 Task: Add Dietz & Watson Havarti Cheese to the cart.
Action: Mouse moved to (1010, 329)
Screenshot: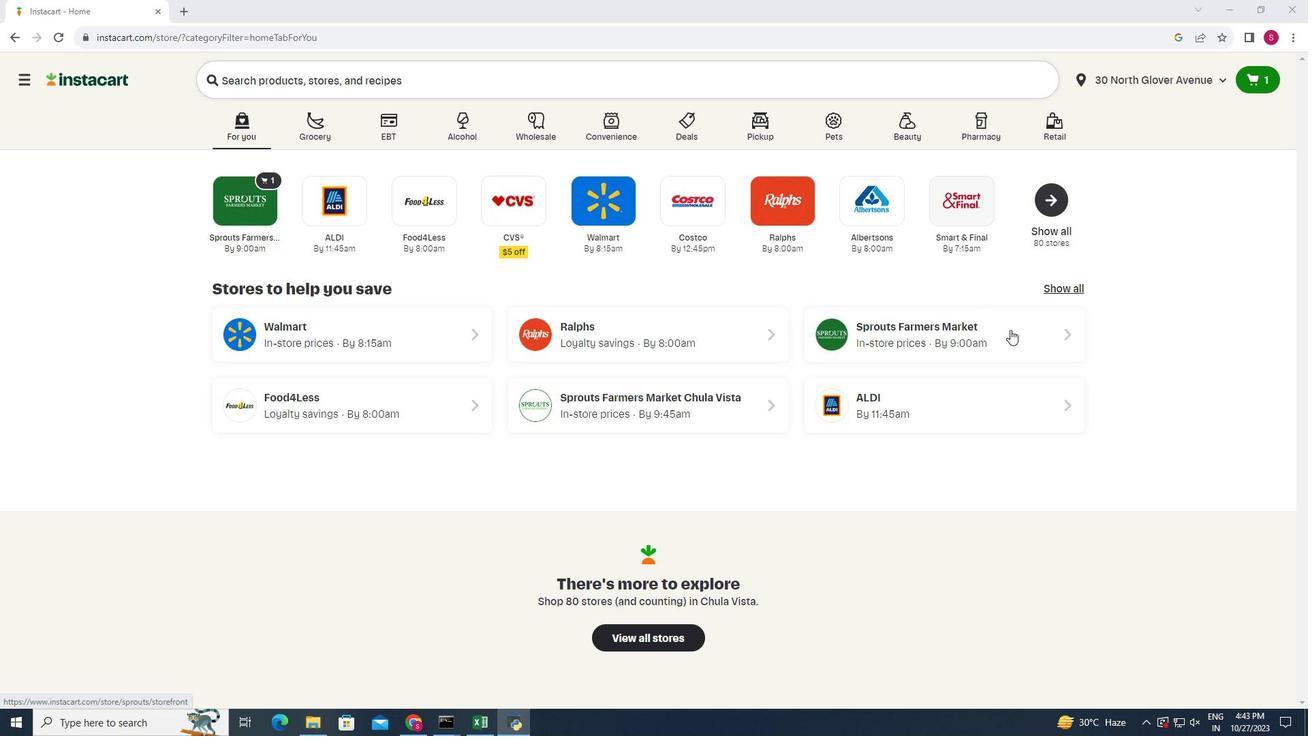 
Action: Mouse pressed left at (1010, 329)
Screenshot: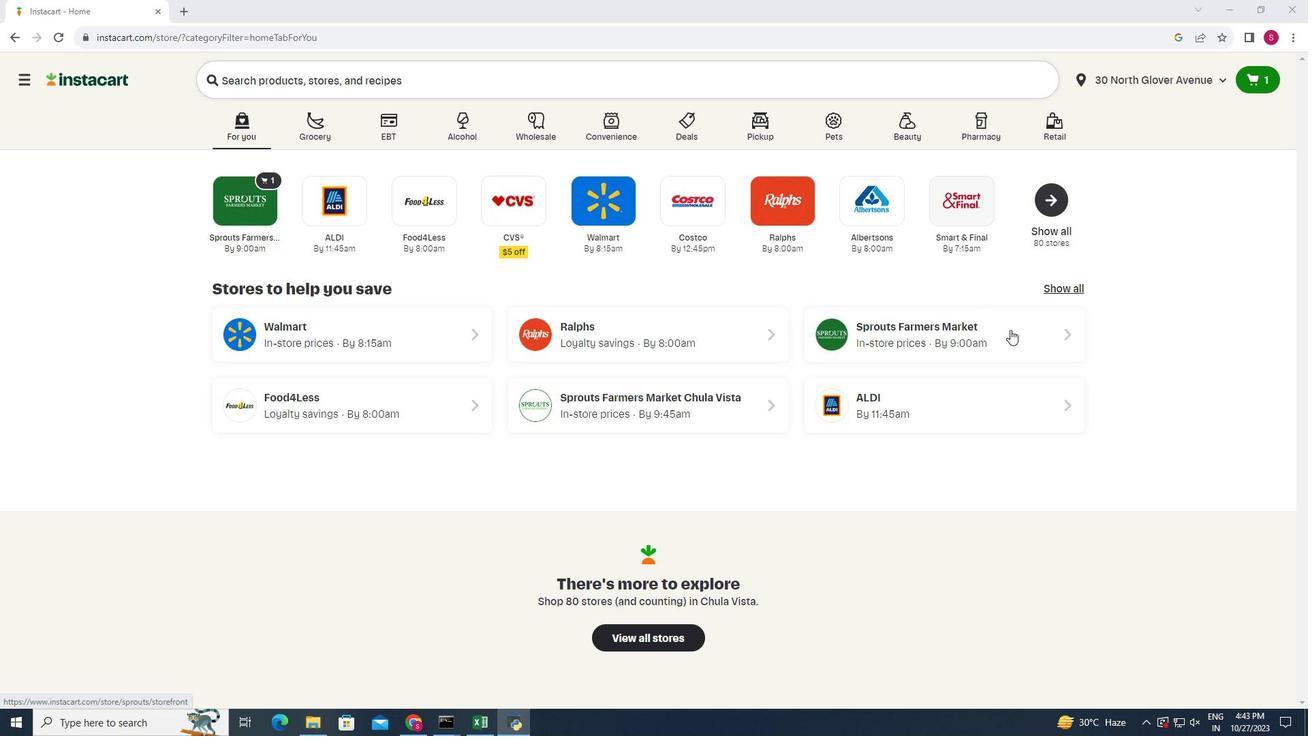 
Action: Mouse moved to (11, 598)
Screenshot: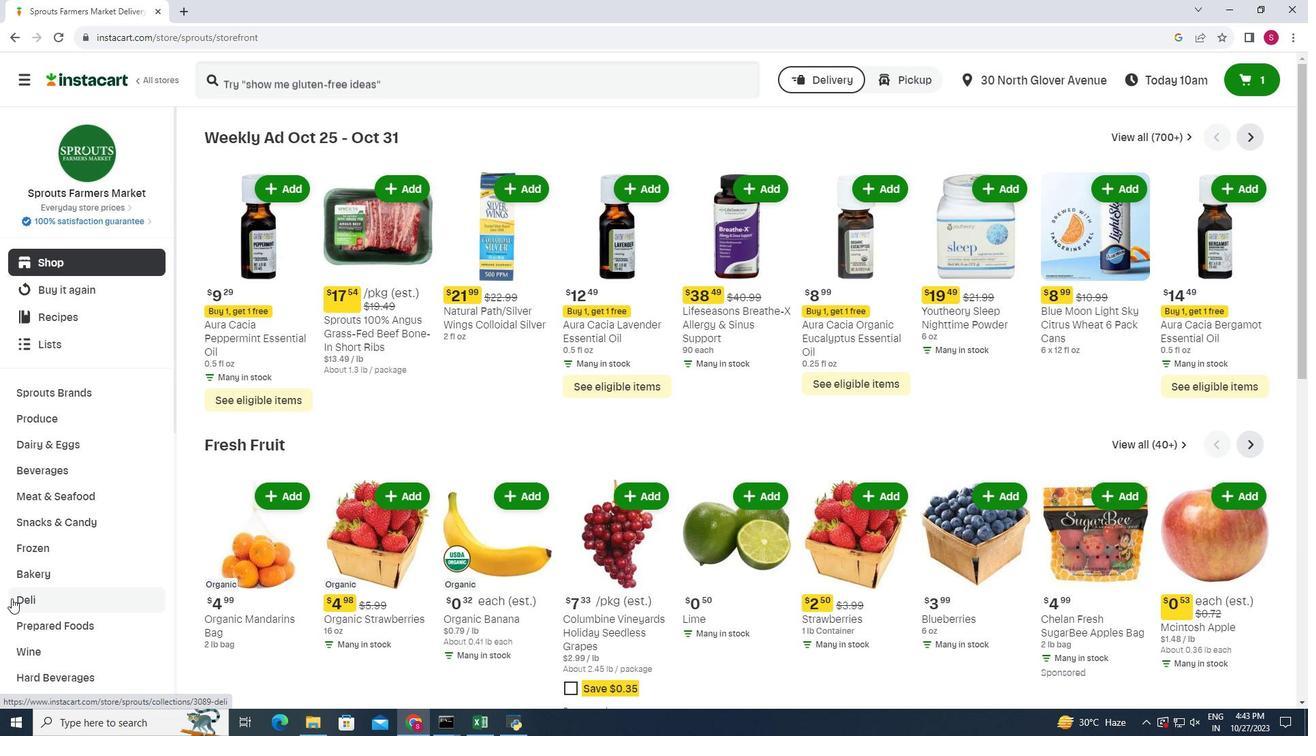 
Action: Mouse pressed left at (11, 598)
Screenshot: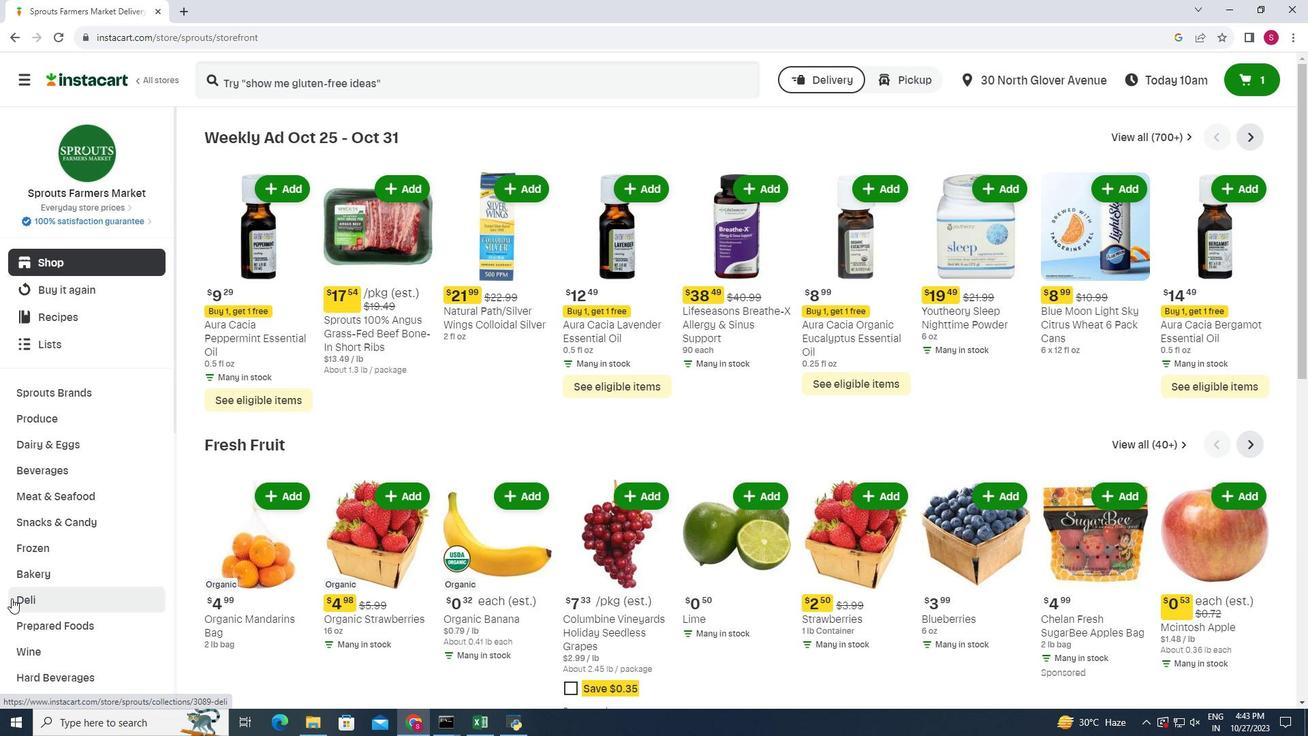 
Action: Mouse moved to (351, 171)
Screenshot: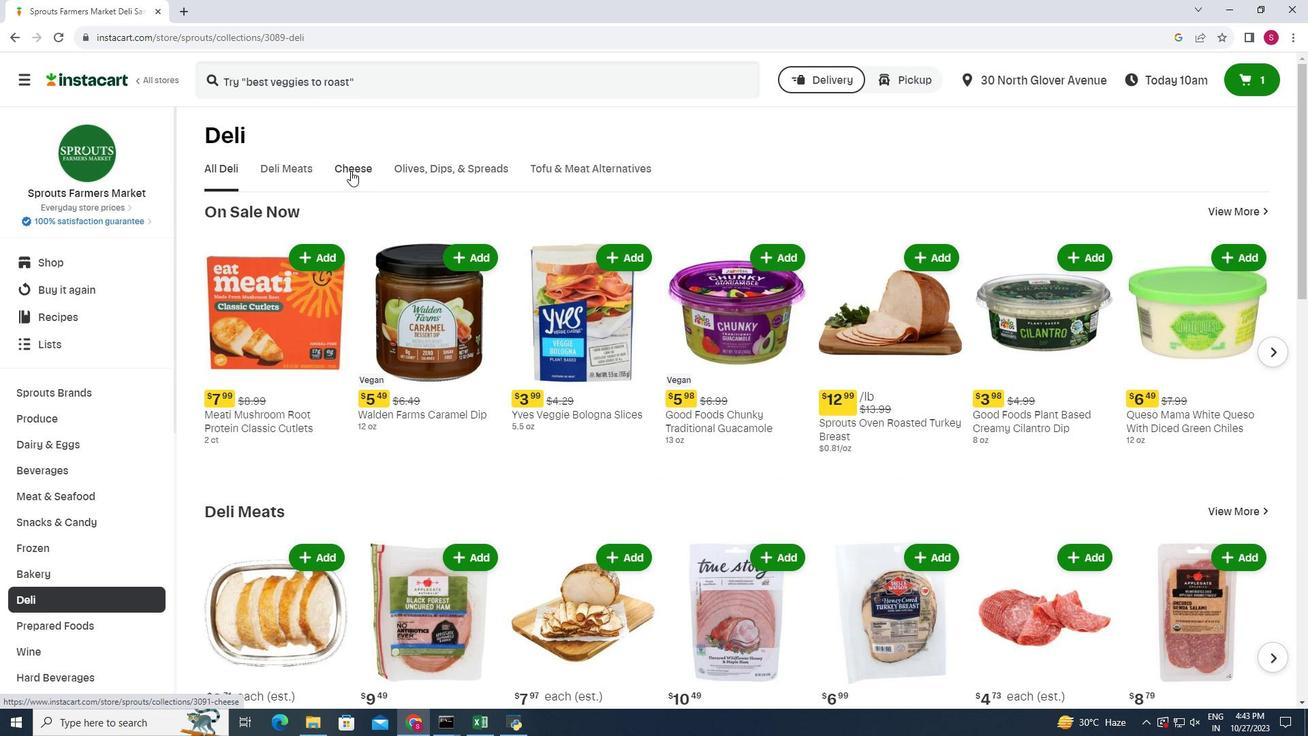 
Action: Mouse pressed left at (351, 171)
Screenshot: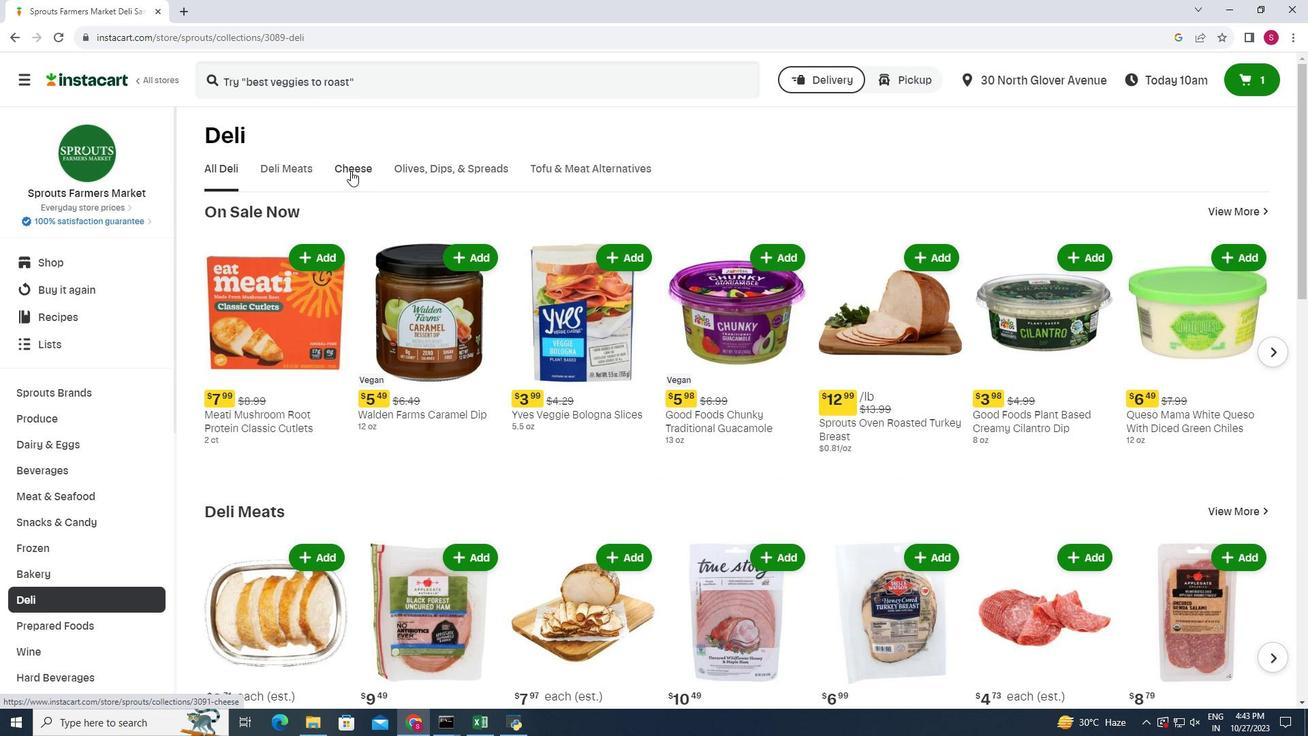 
Action: Mouse moved to (1276, 233)
Screenshot: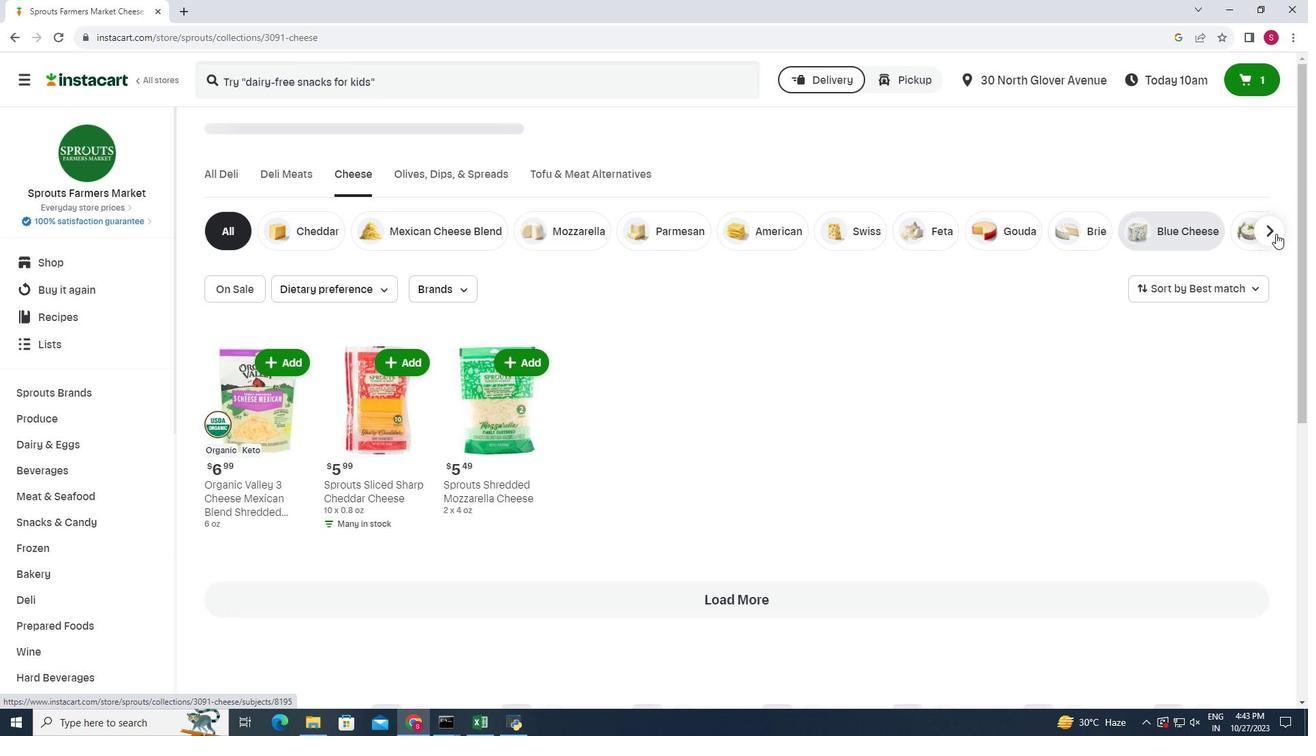 
Action: Mouse pressed left at (1276, 233)
Screenshot: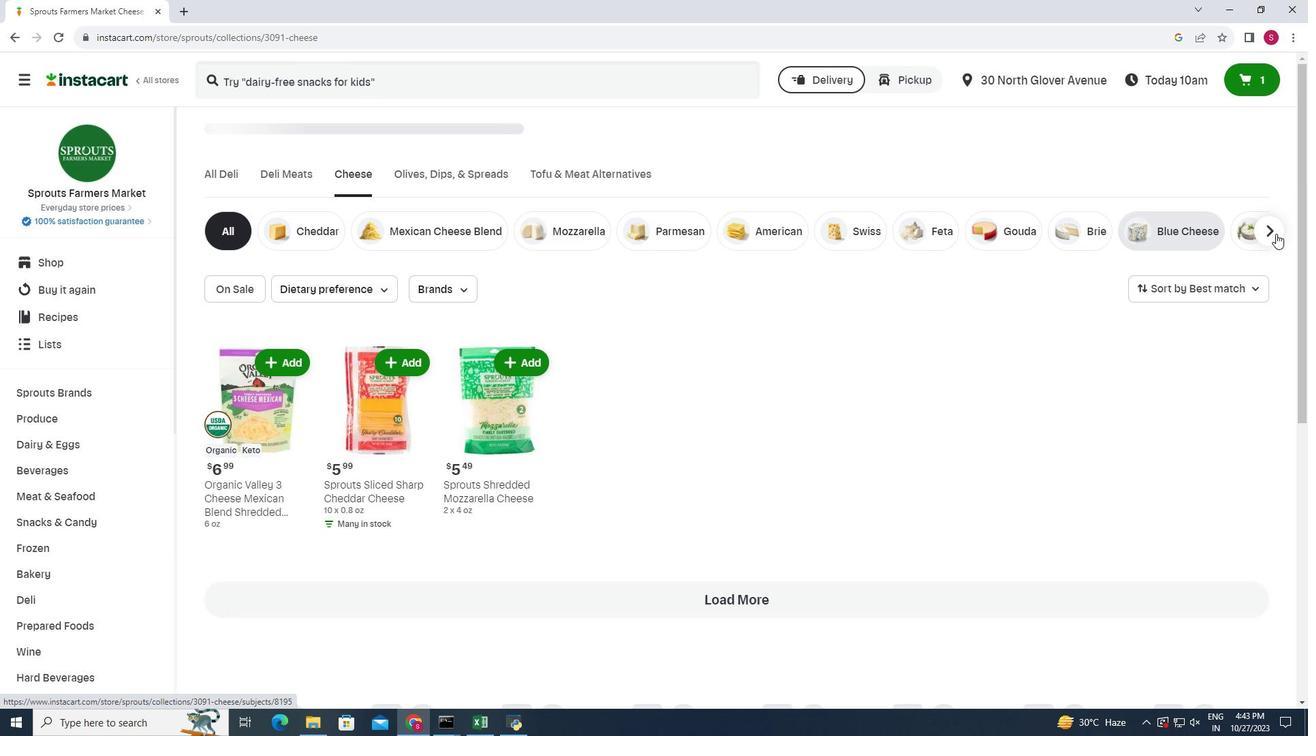 
Action: Mouse moved to (1239, 231)
Screenshot: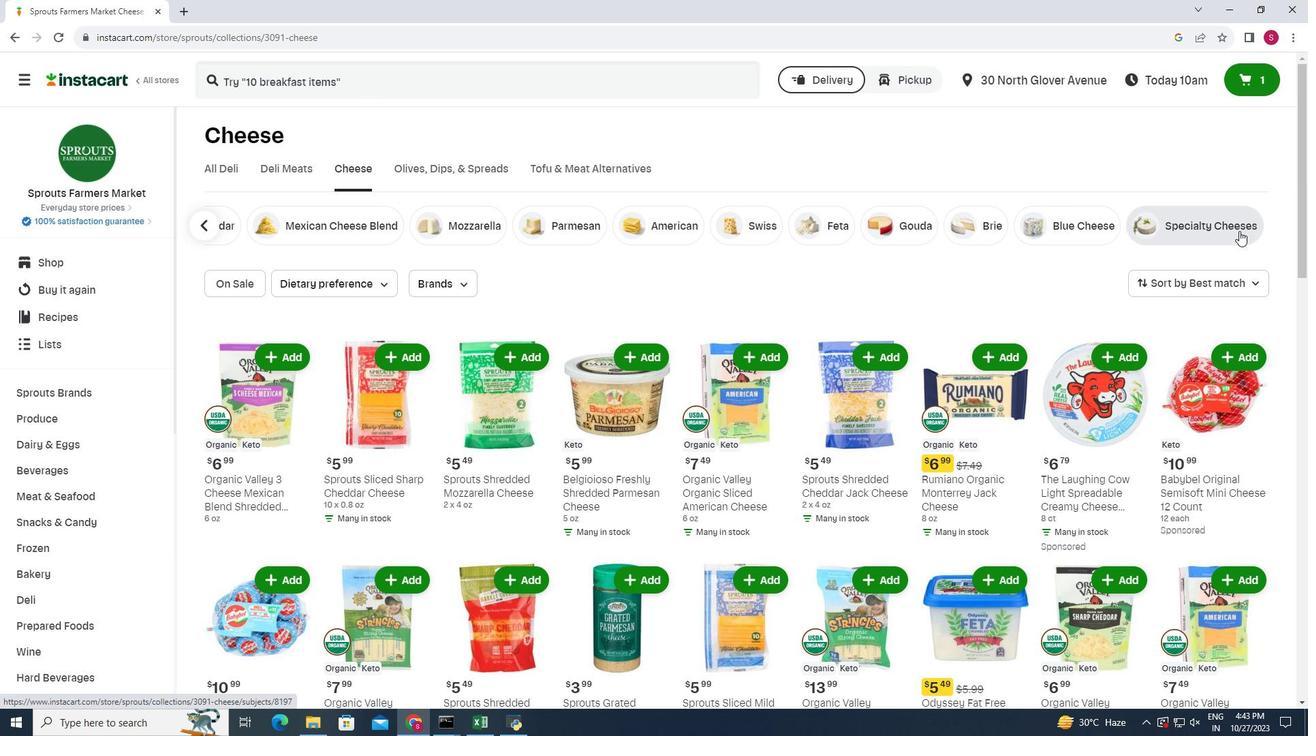 
Action: Mouse pressed left at (1239, 231)
Screenshot: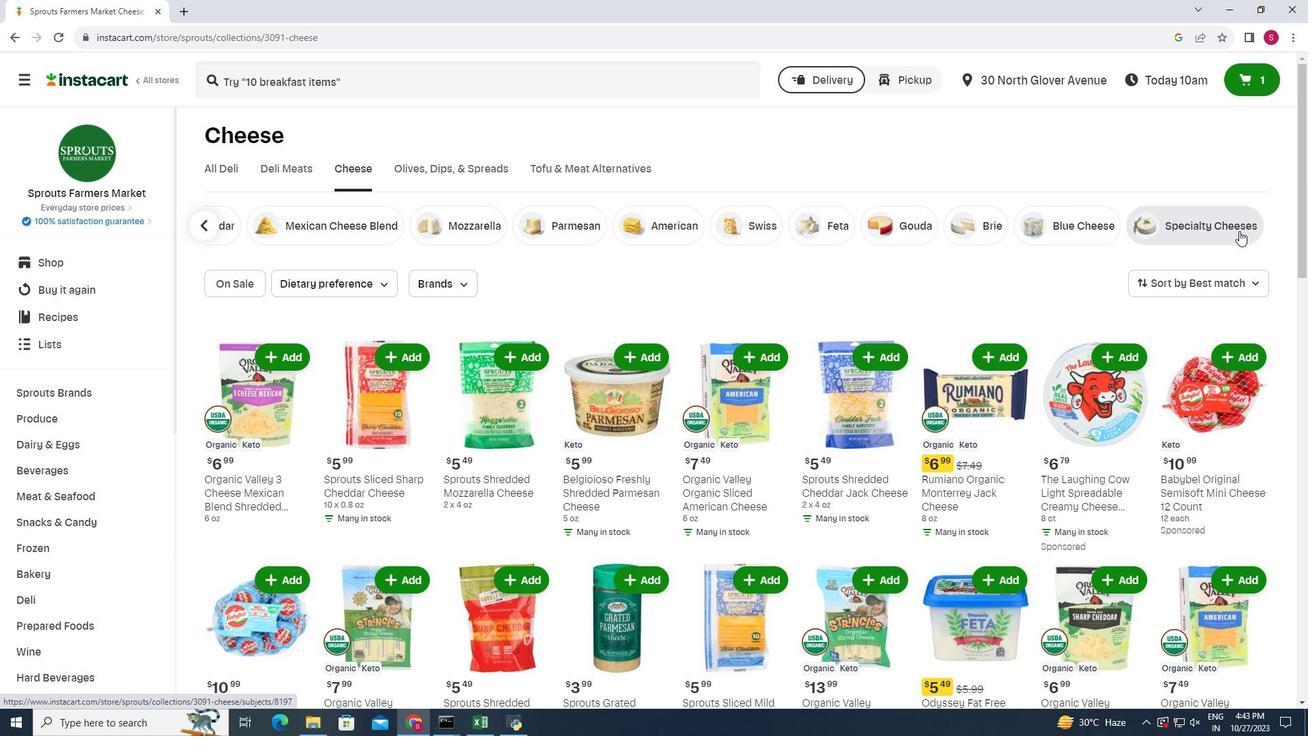 
Action: Mouse moved to (1100, 285)
Screenshot: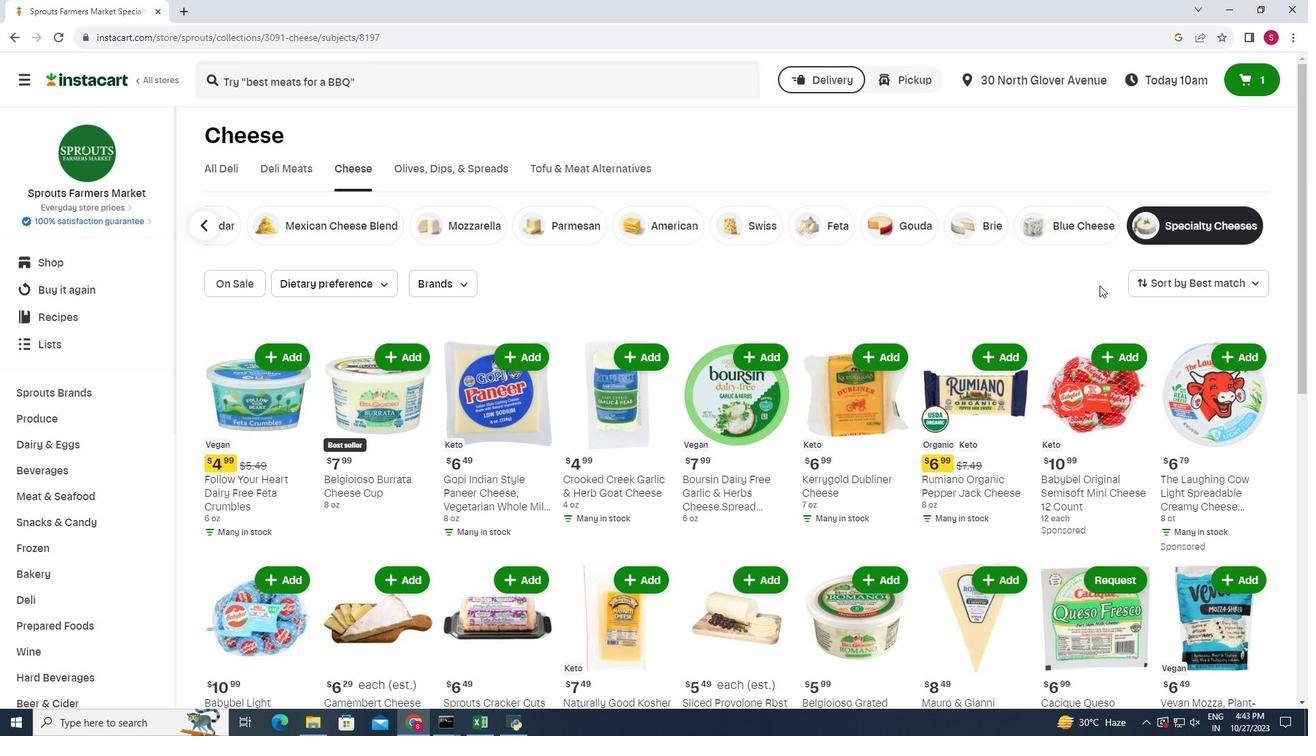 
Action: Mouse scrolled (1100, 284) with delta (0, 0)
Screenshot: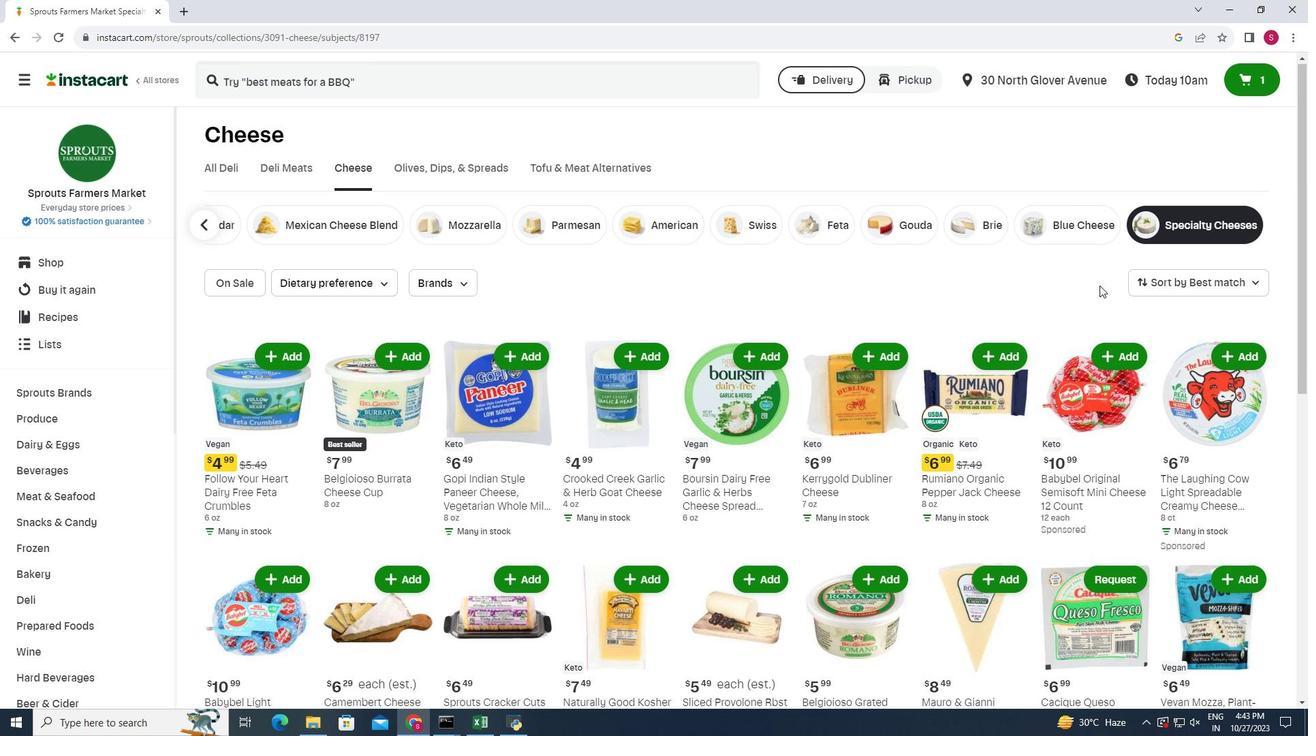
Action: Mouse moved to (1177, 361)
Screenshot: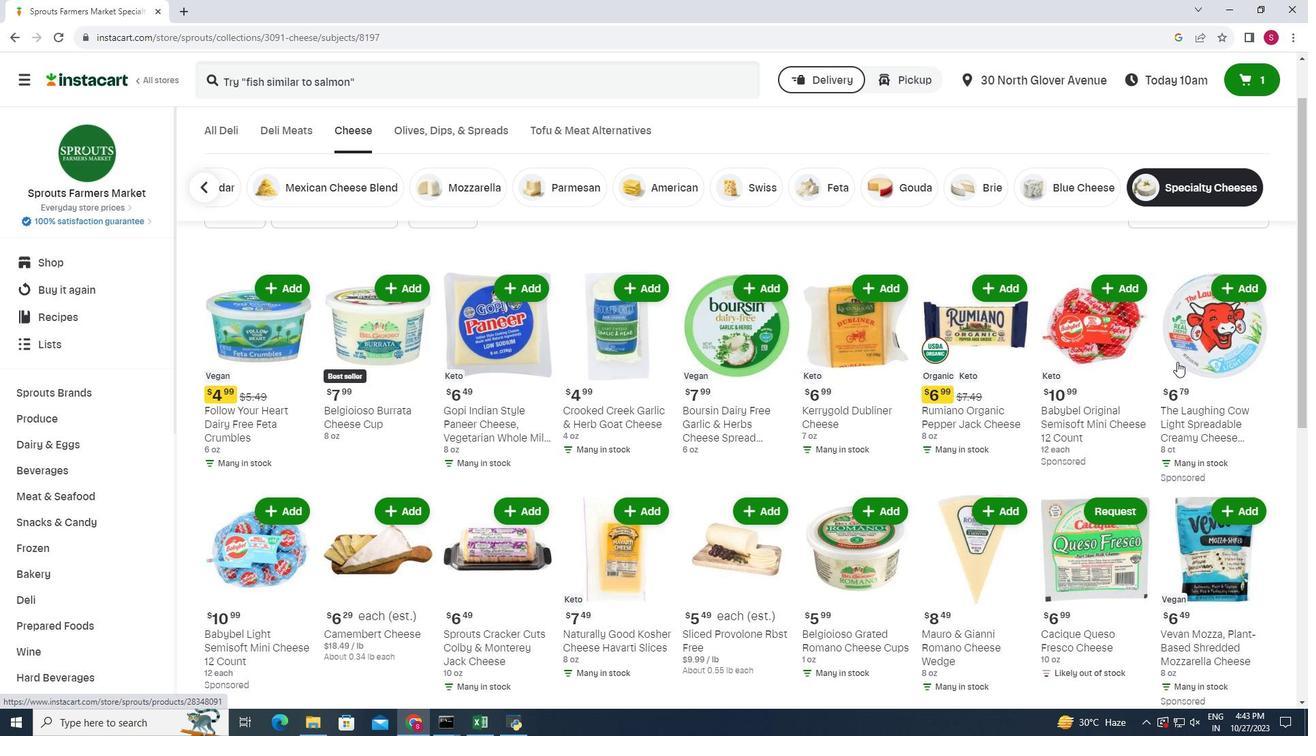 
Action: Mouse scrolled (1177, 361) with delta (0, 0)
Screenshot: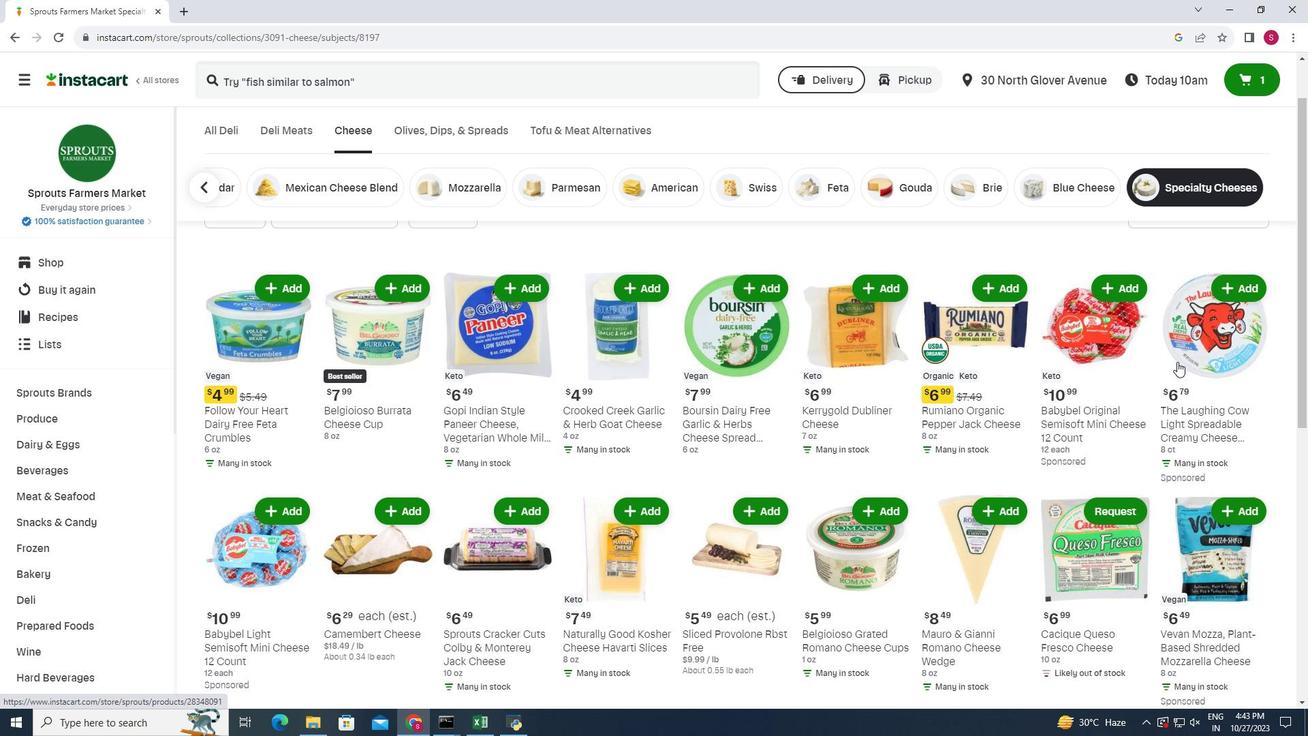 
Action: Mouse moved to (1177, 361)
Screenshot: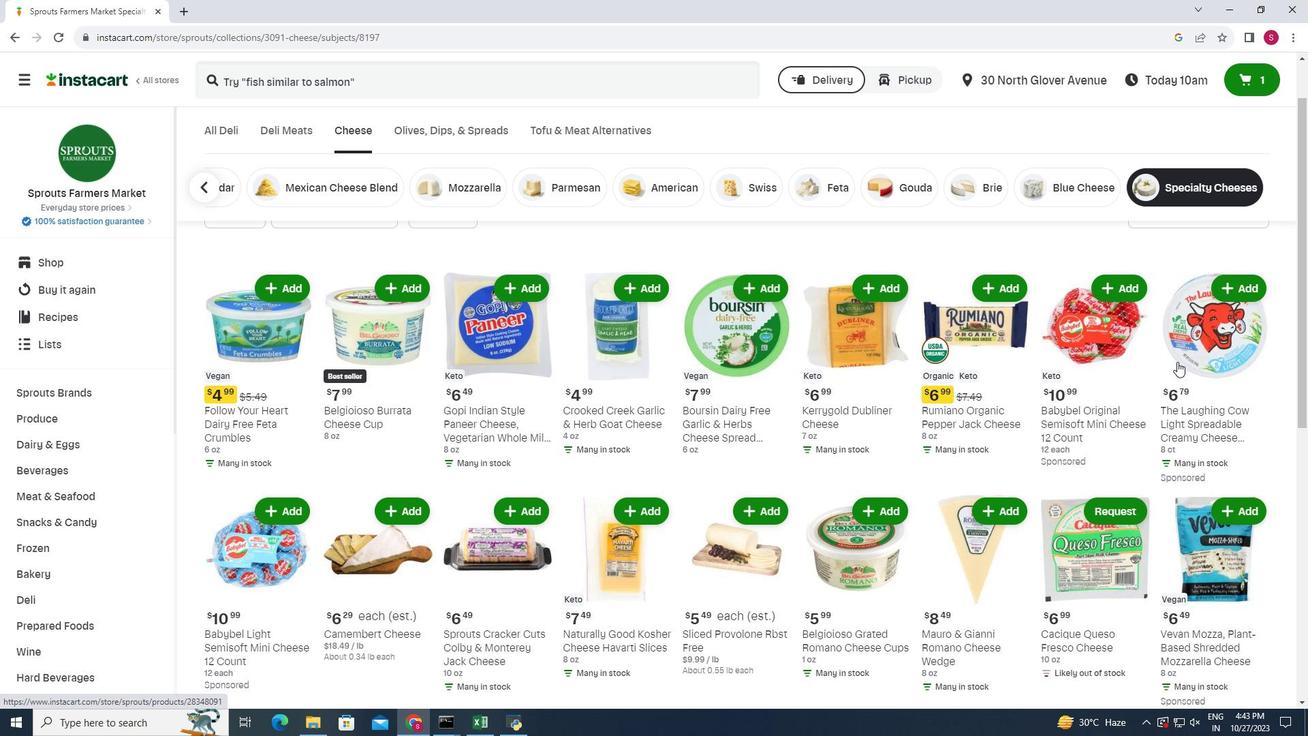 
Action: Mouse scrolled (1177, 361) with delta (0, 0)
Screenshot: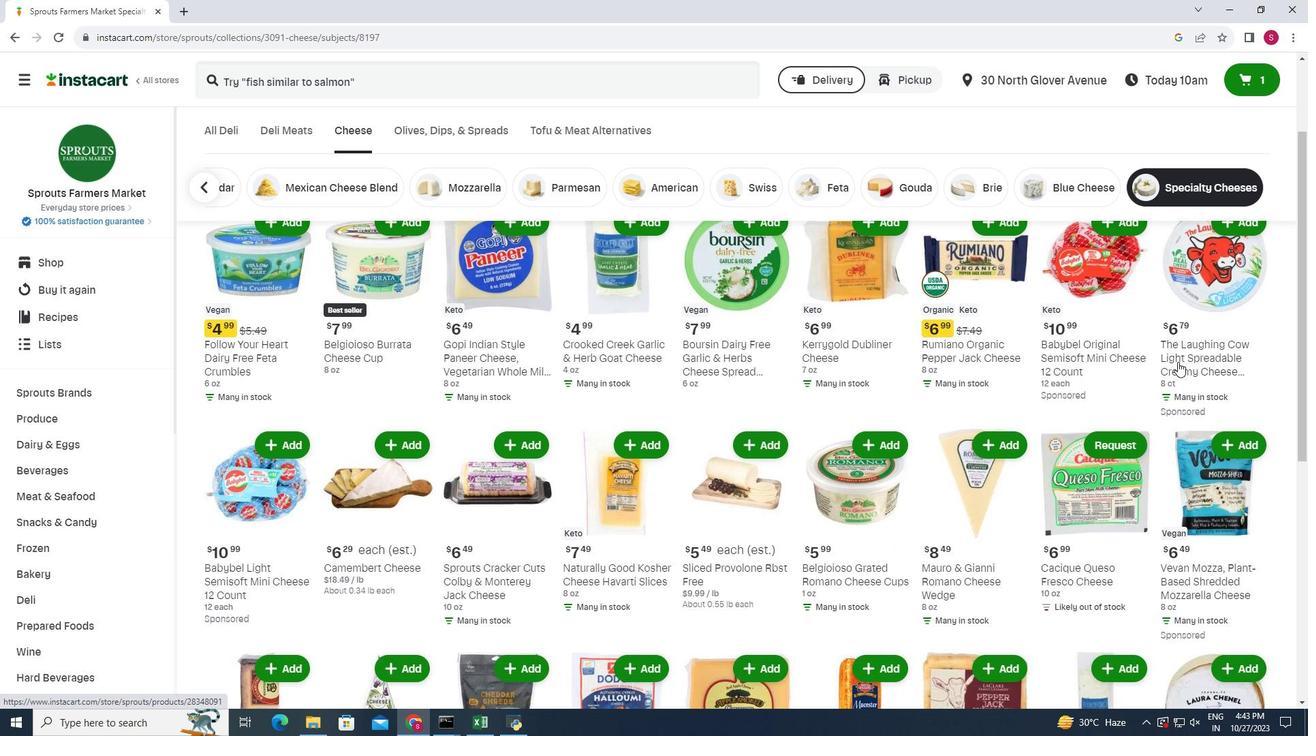 
Action: Mouse moved to (1188, 366)
Screenshot: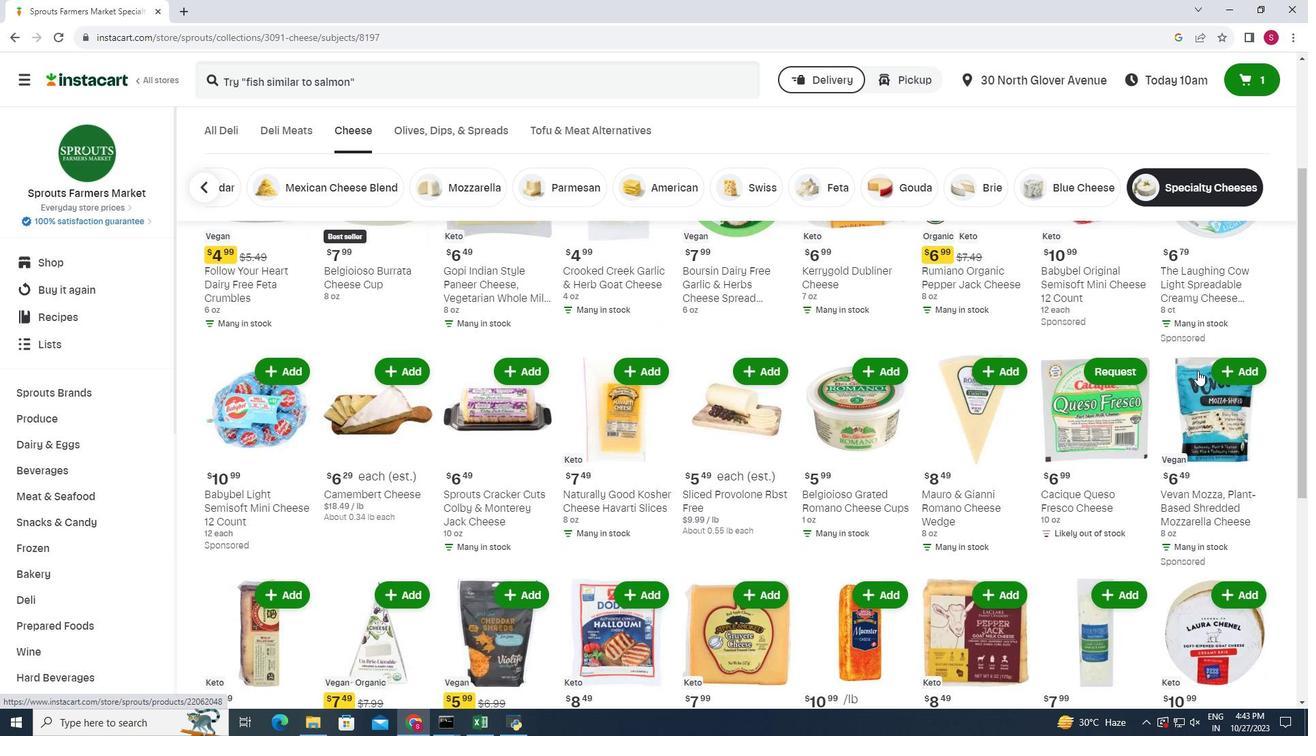 
Action: Mouse scrolled (1188, 366) with delta (0, 0)
Screenshot: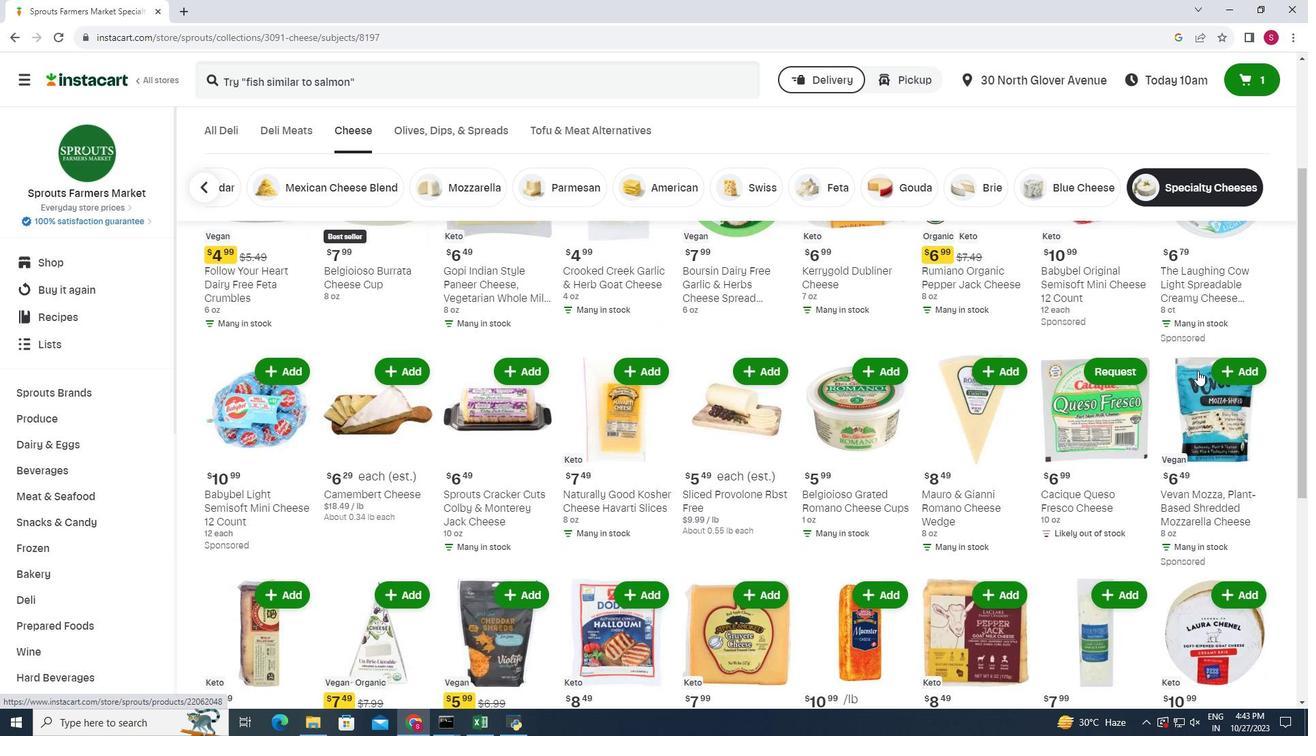 
Action: Mouse moved to (1199, 366)
Screenshot: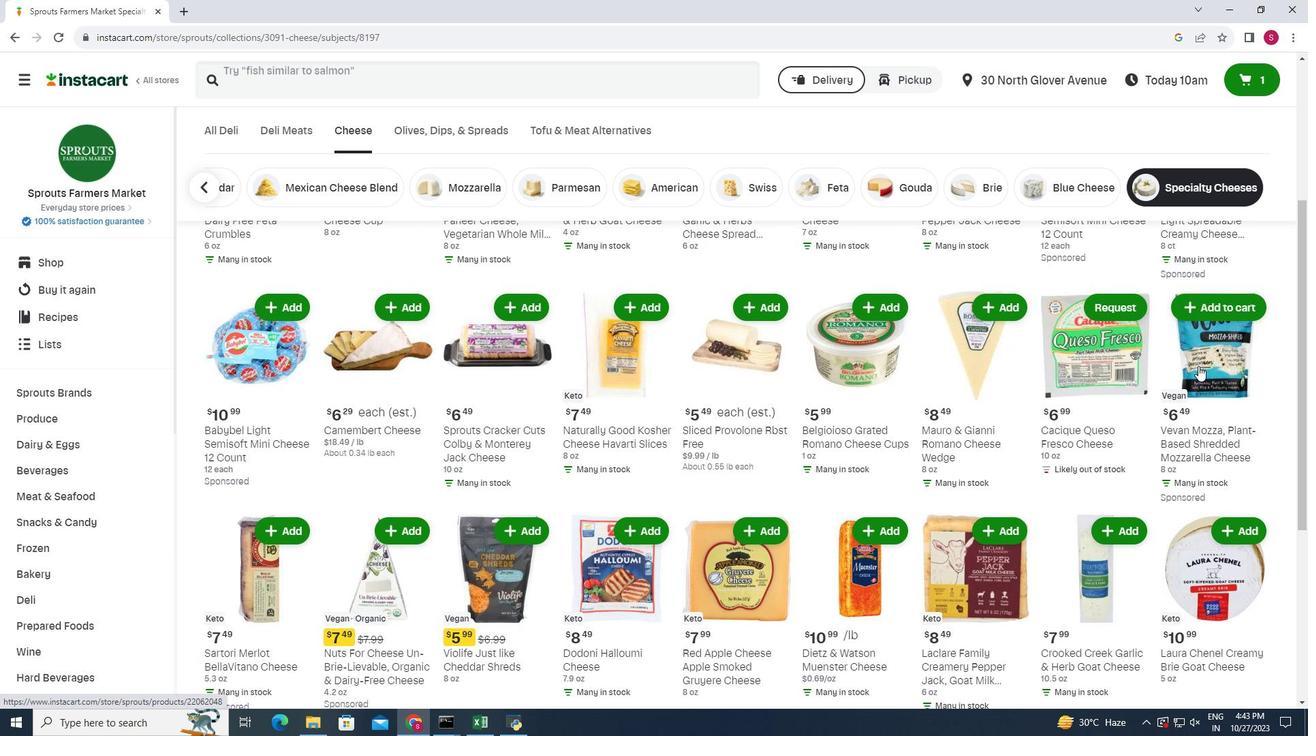 
Action: Mouse scrolled (1199, 365) with delta (0, 0)
Screenshot: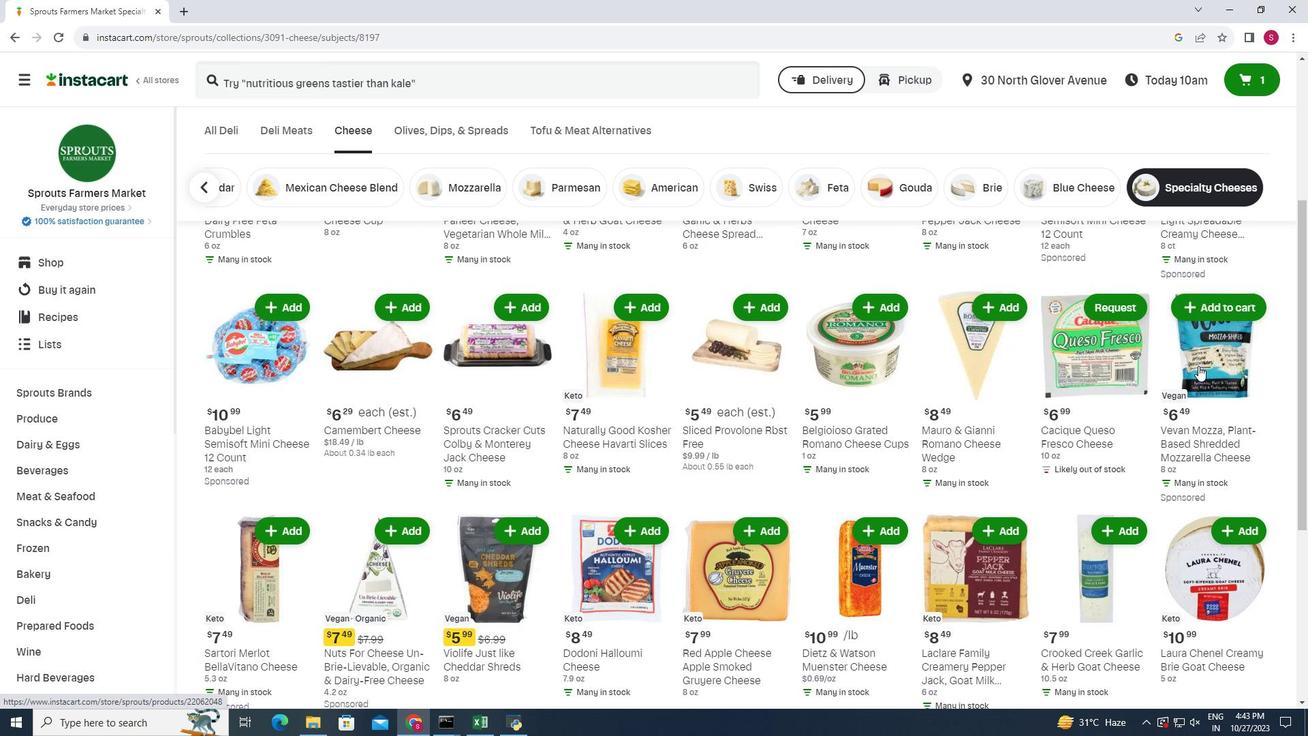 
Action: Mouse moved to (281, 376)
Screenshot: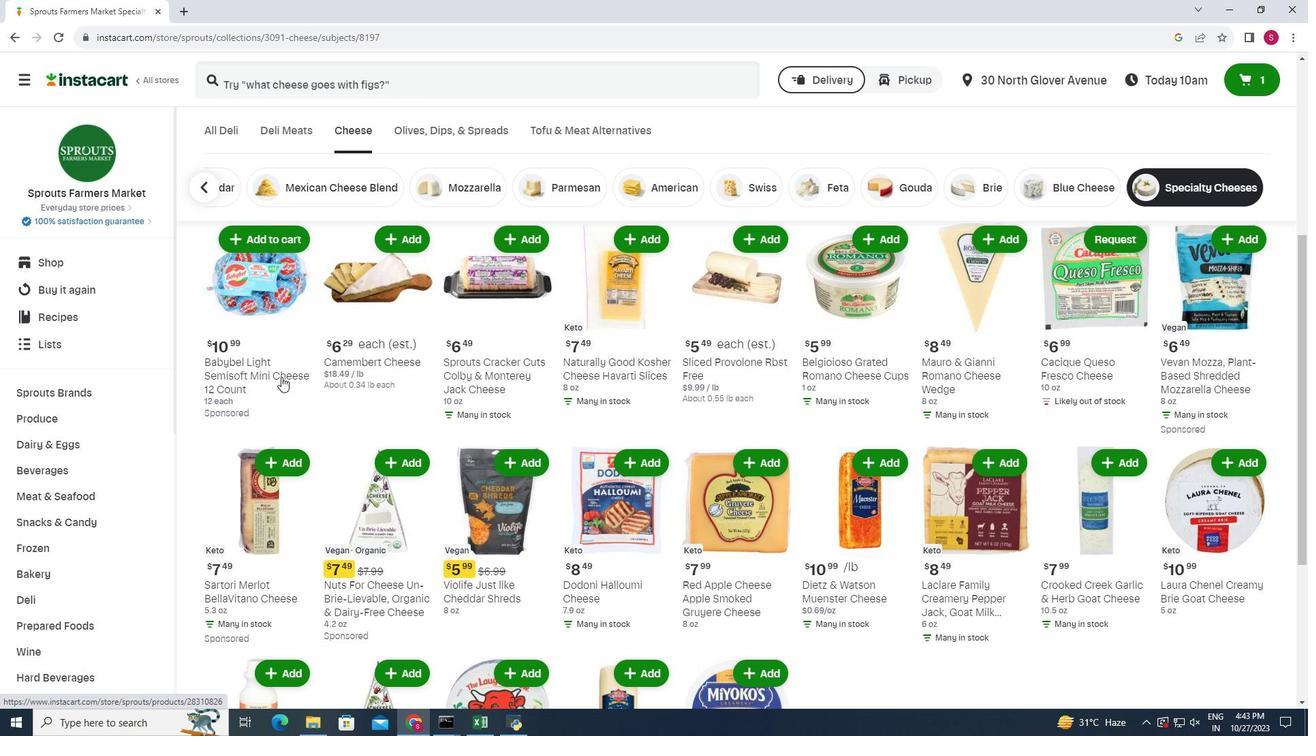
Action: Mouse scrolled (281, 376) with delta (0, 0)
Screenshot: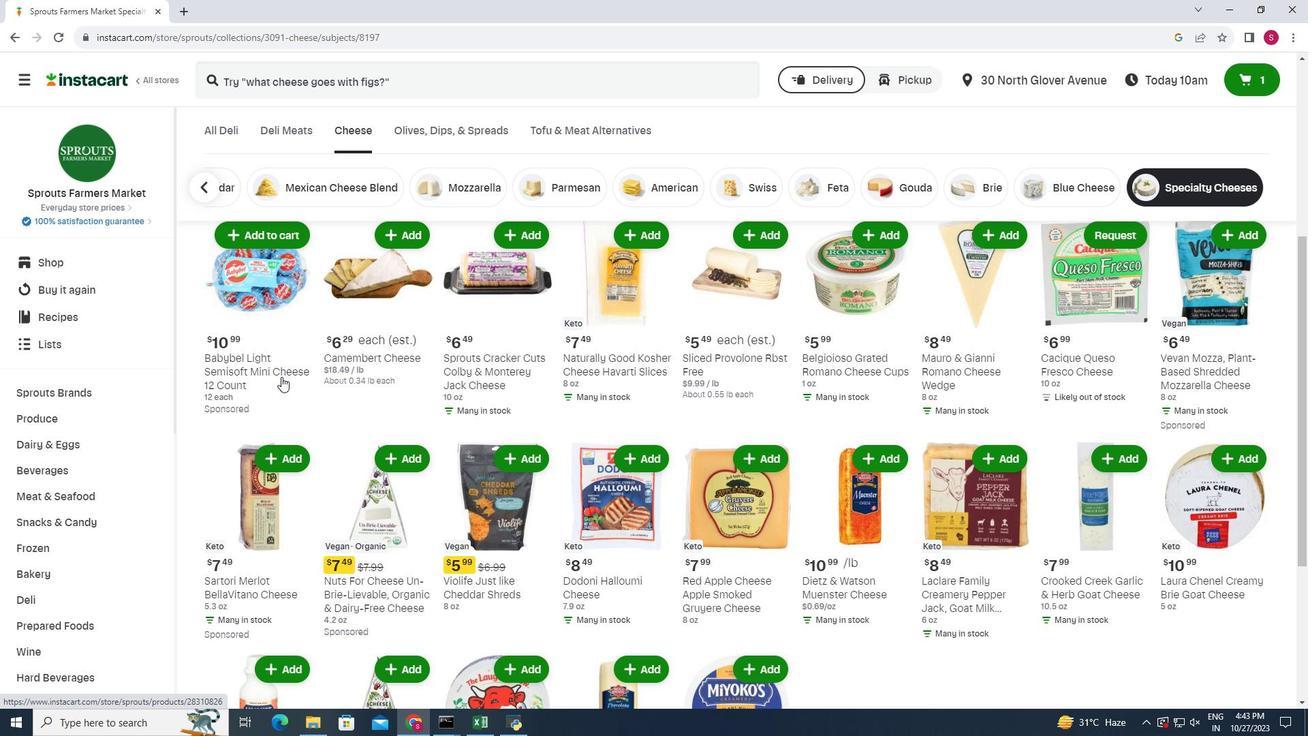 
Action: Mouse moved to (1086, 434)
Screenshot: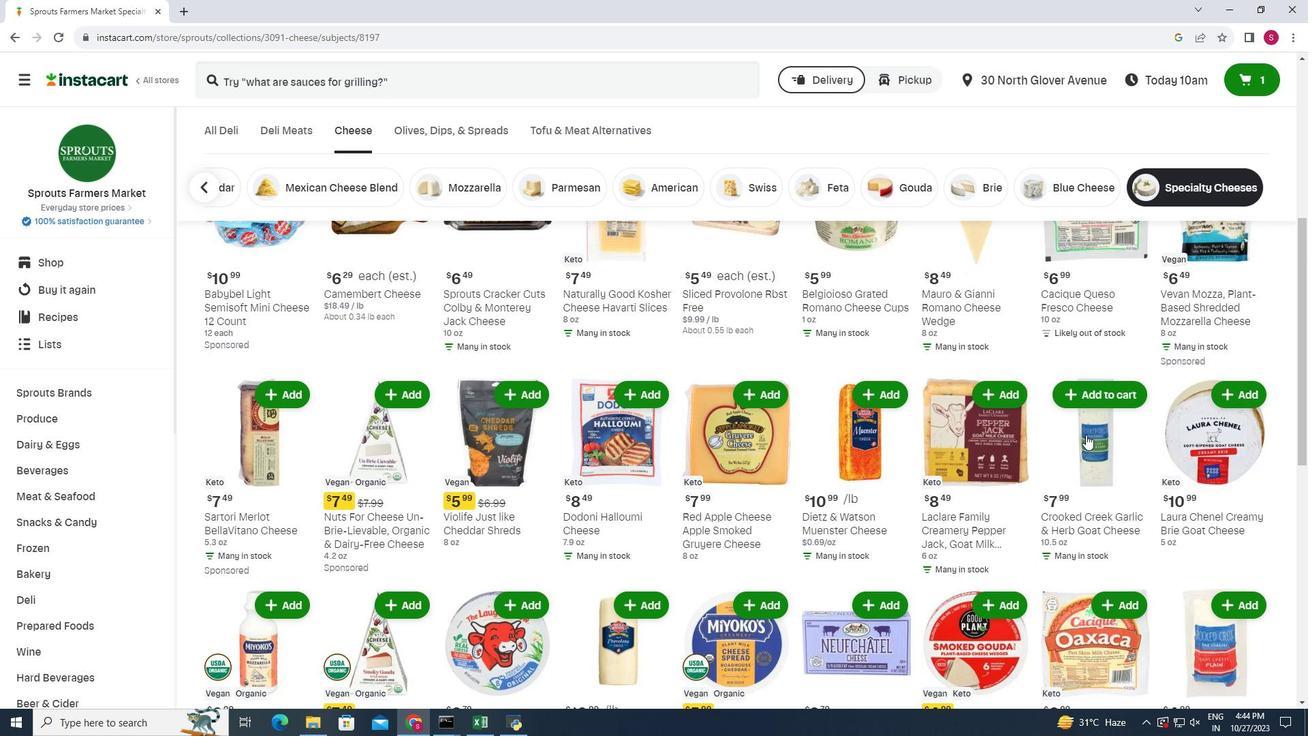
Action: Mouse scrolled (1086, 434) with delta (0, 0)
Screenshot: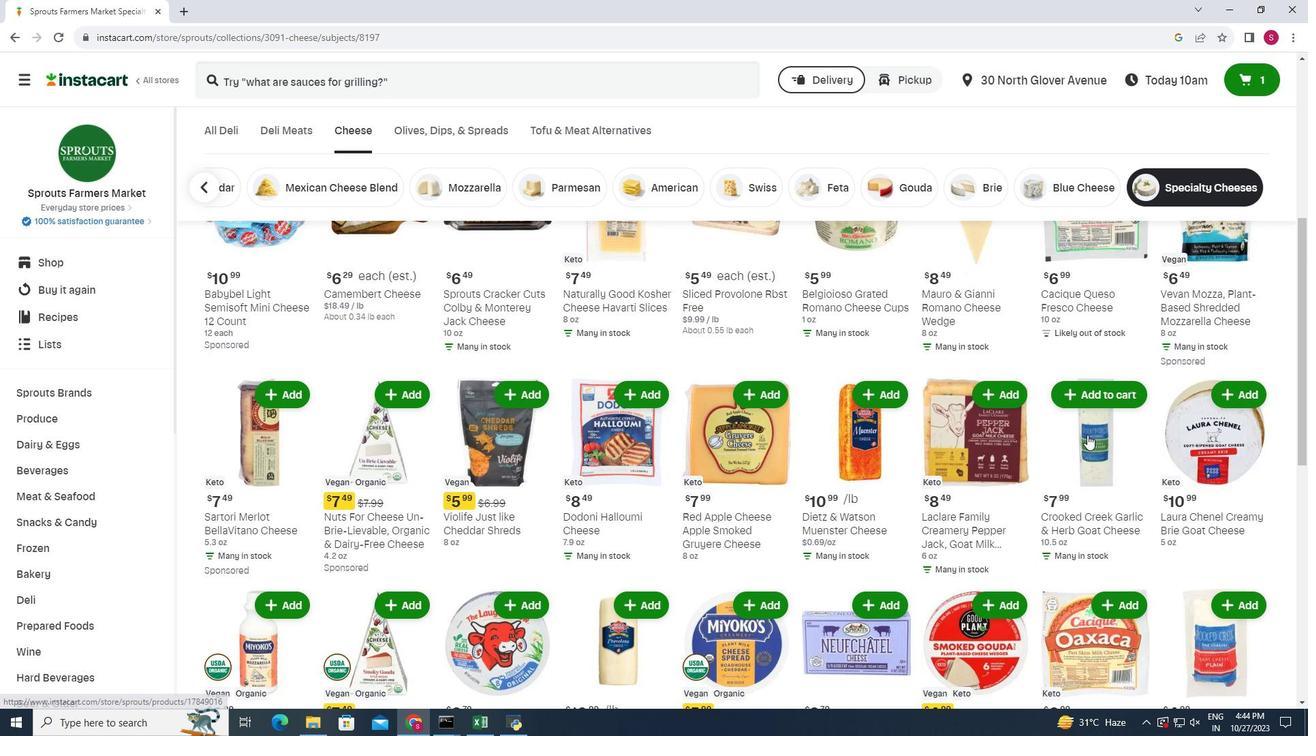 
Action: Mouse moved to (1136, 434)
Screenshot: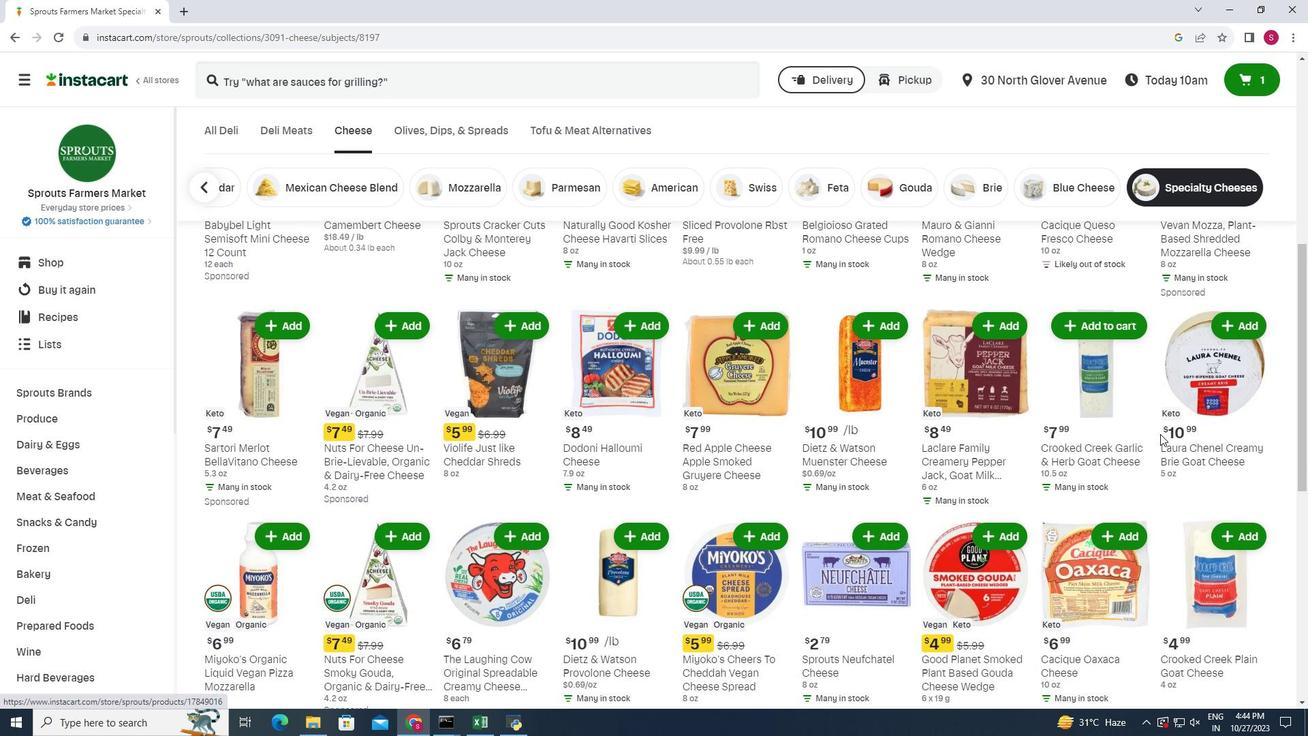 
Action: Mouse scrolled (1136, 433) with delta (0, 0)
Screenshot: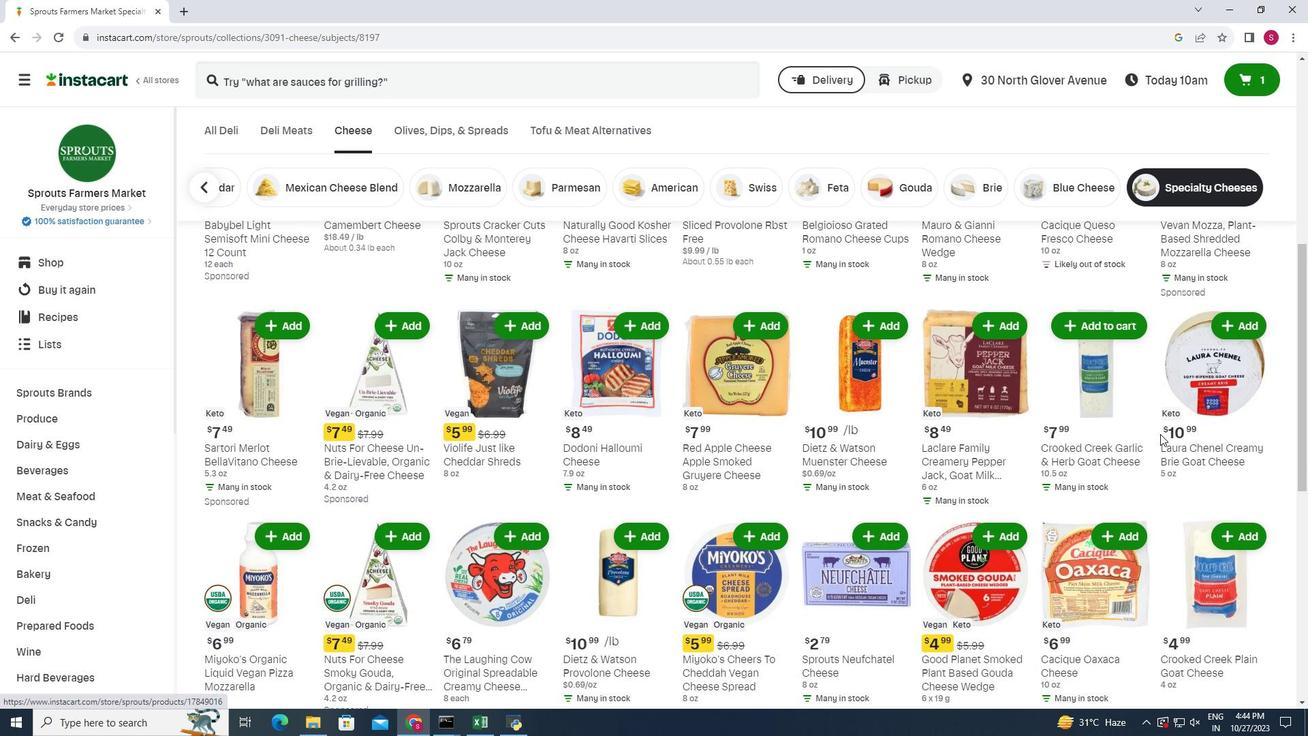 
Action: Mouse moved to (256, 543)
Screenshot: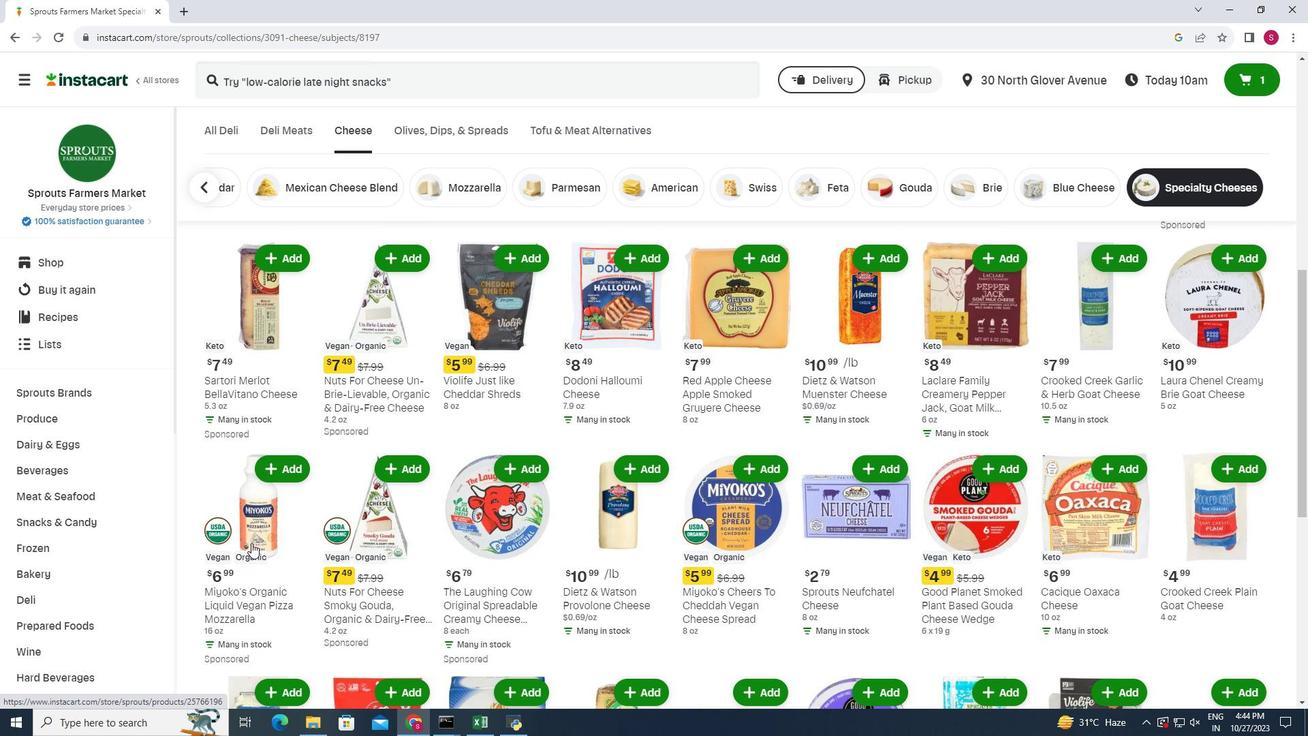 
Action: Mouse scrolled (256, 542) with delta (0, 0)
Screenshot: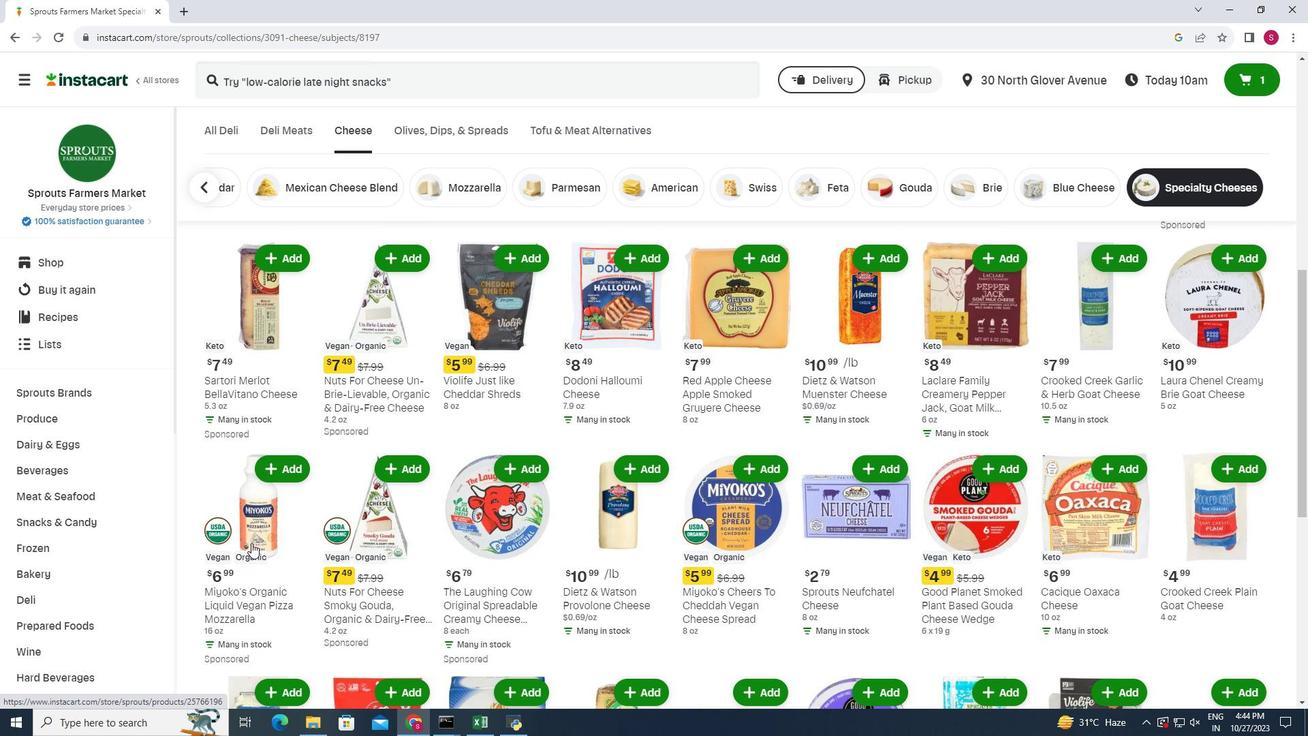 
Action: Mouse moved to (251, 543)
Screenshot: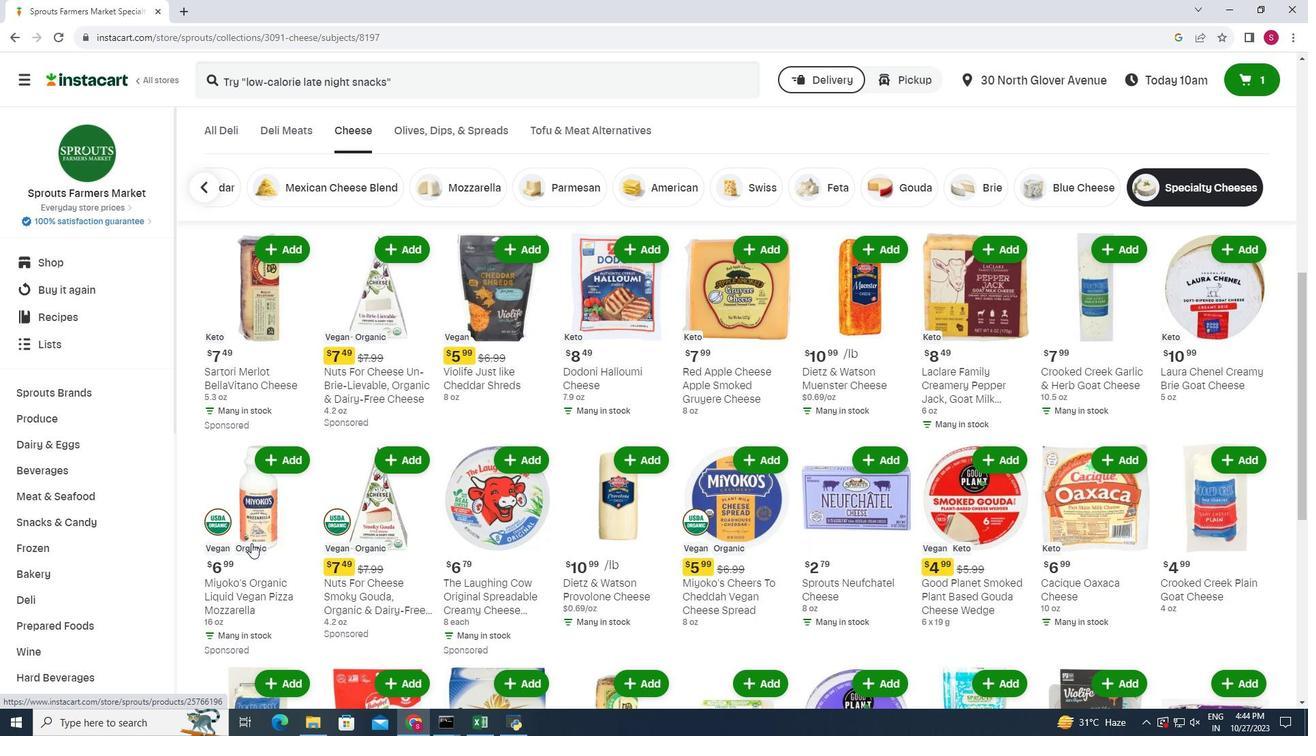 
Action: Mouse scrolled (251, 542) with delta (0, 0)
Screenshot: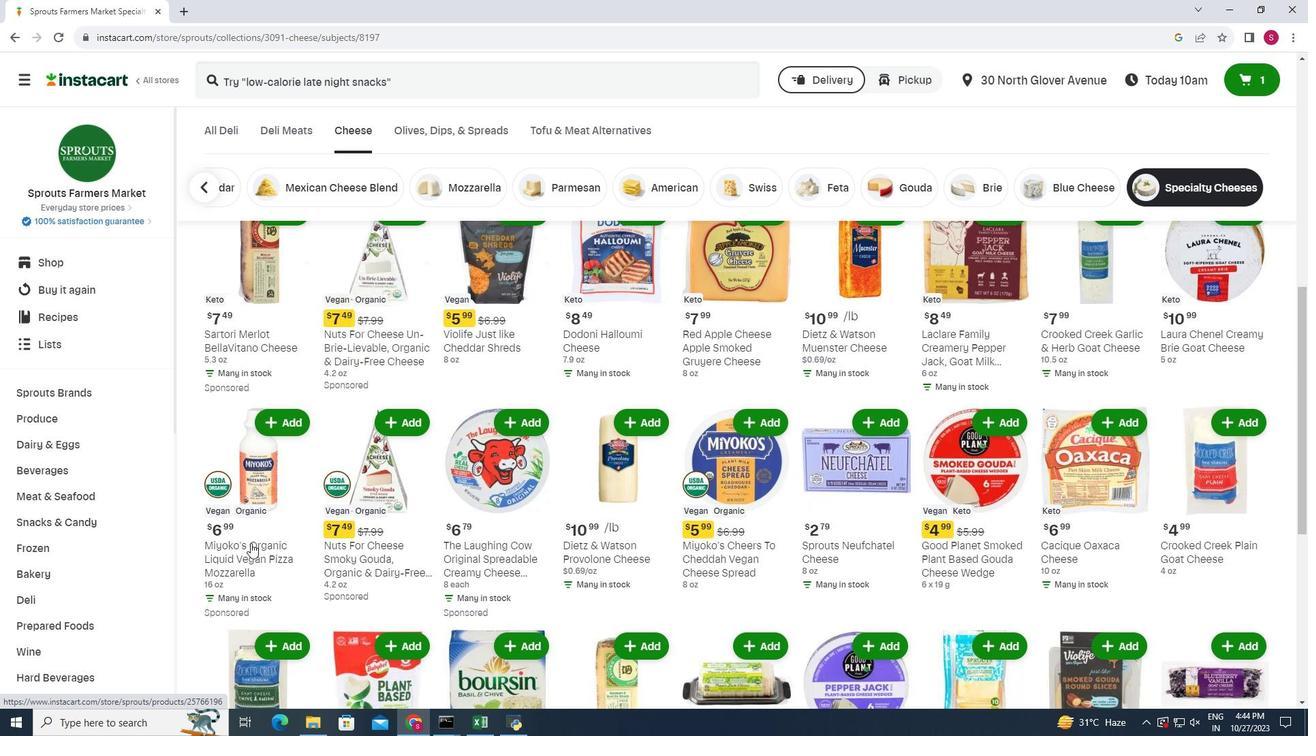 
Action: Mouse moved to (250, 543)
Screenshot: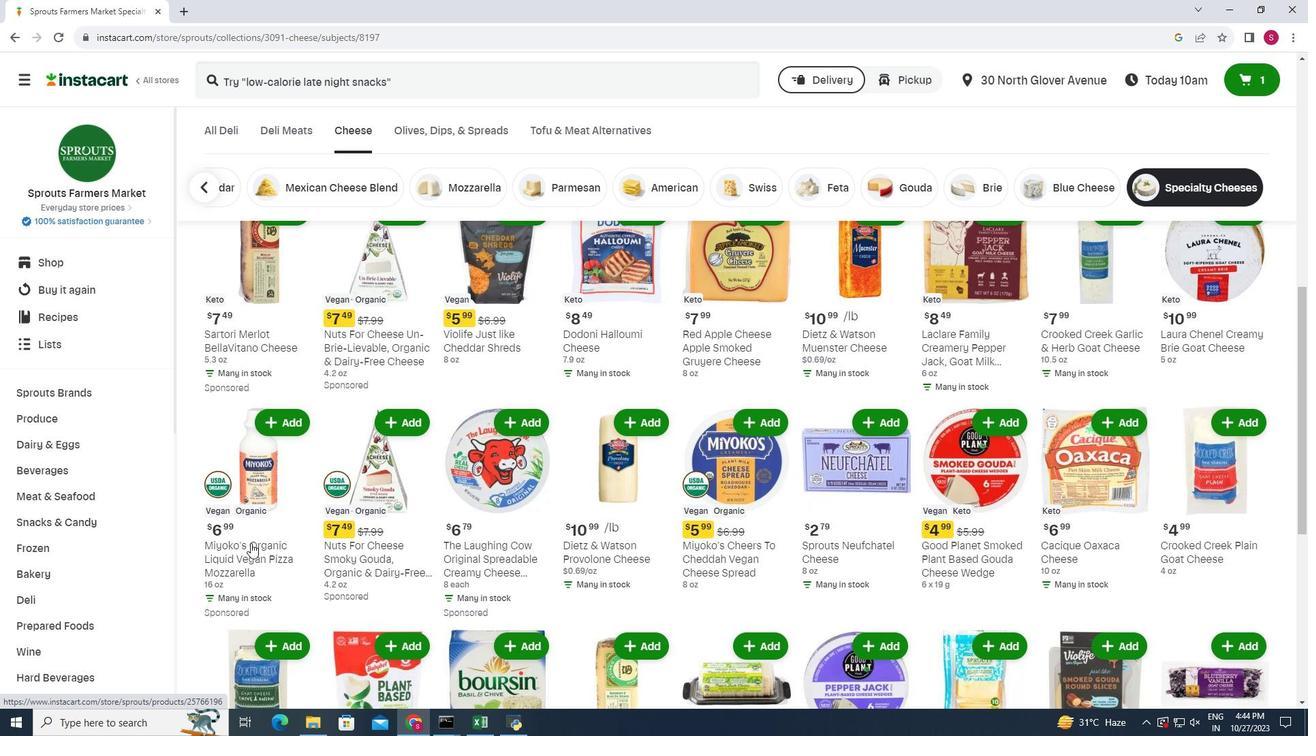 
Action: Mouse scrolled (250, 542) with delta (0, 0)
Screenshot: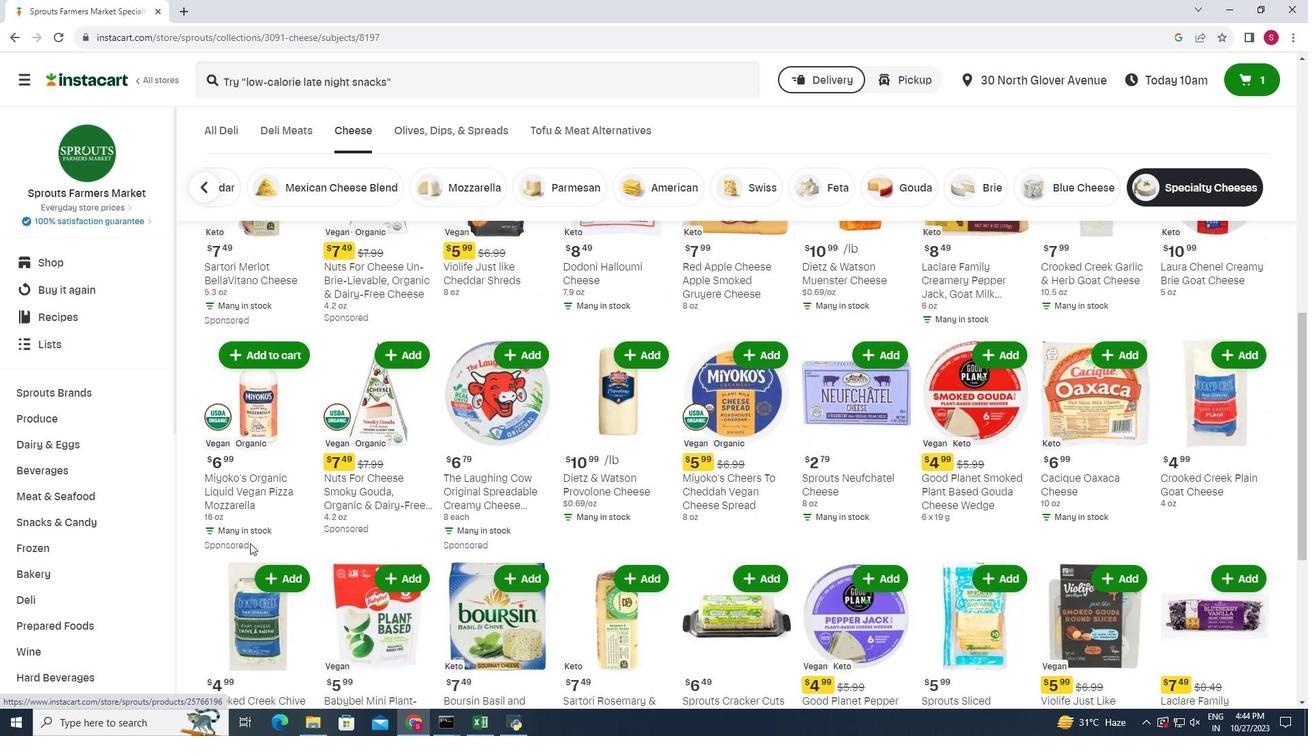 
Action: Mouse moved to (1150, 549)
Screenshot: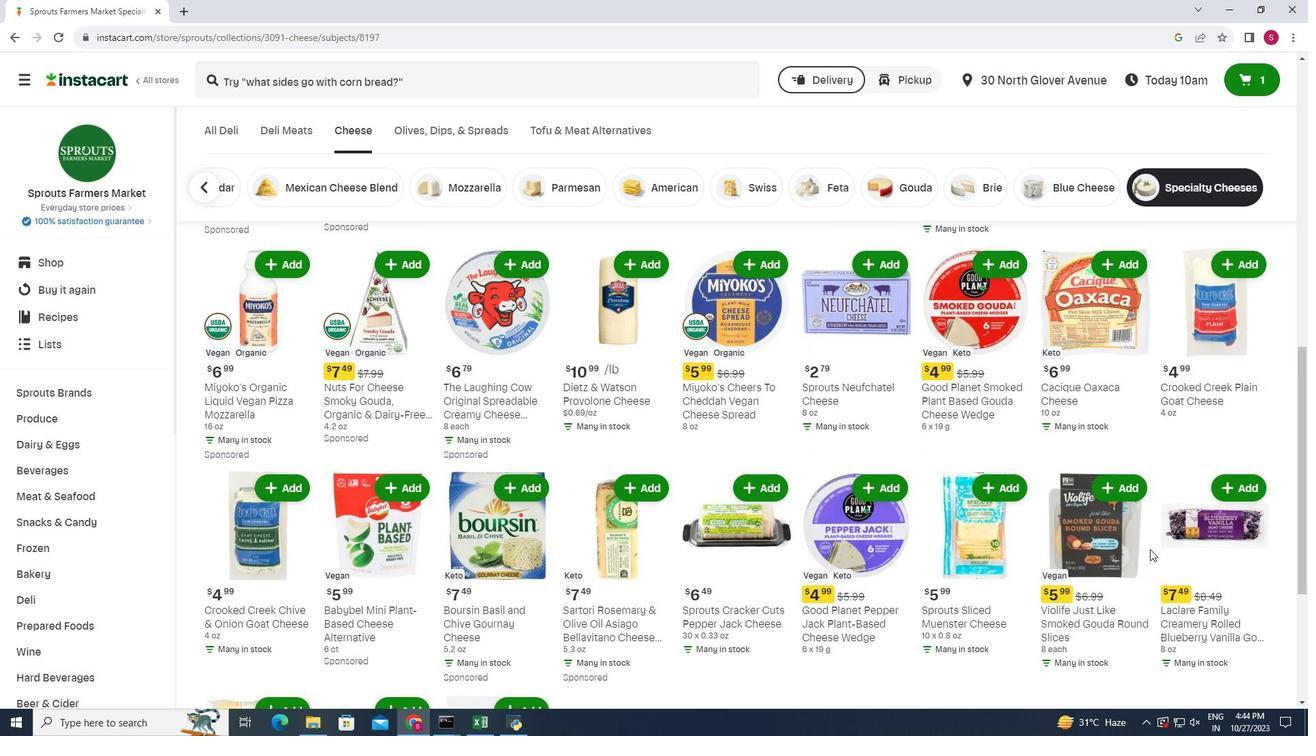 
Action: Mouse scrolled (1150, 548) with delta (0, 0)
Screenshot: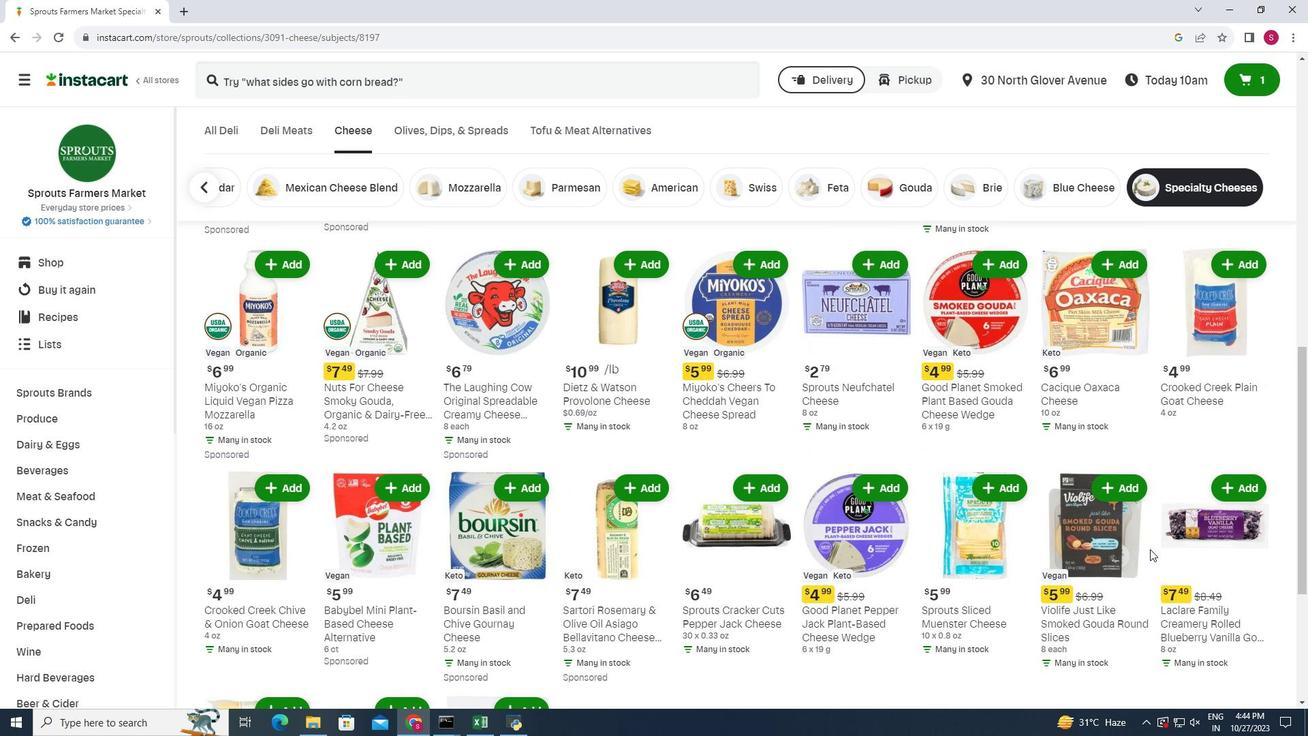 
Action: Mouse moved to (1150, 549)
Screenshot: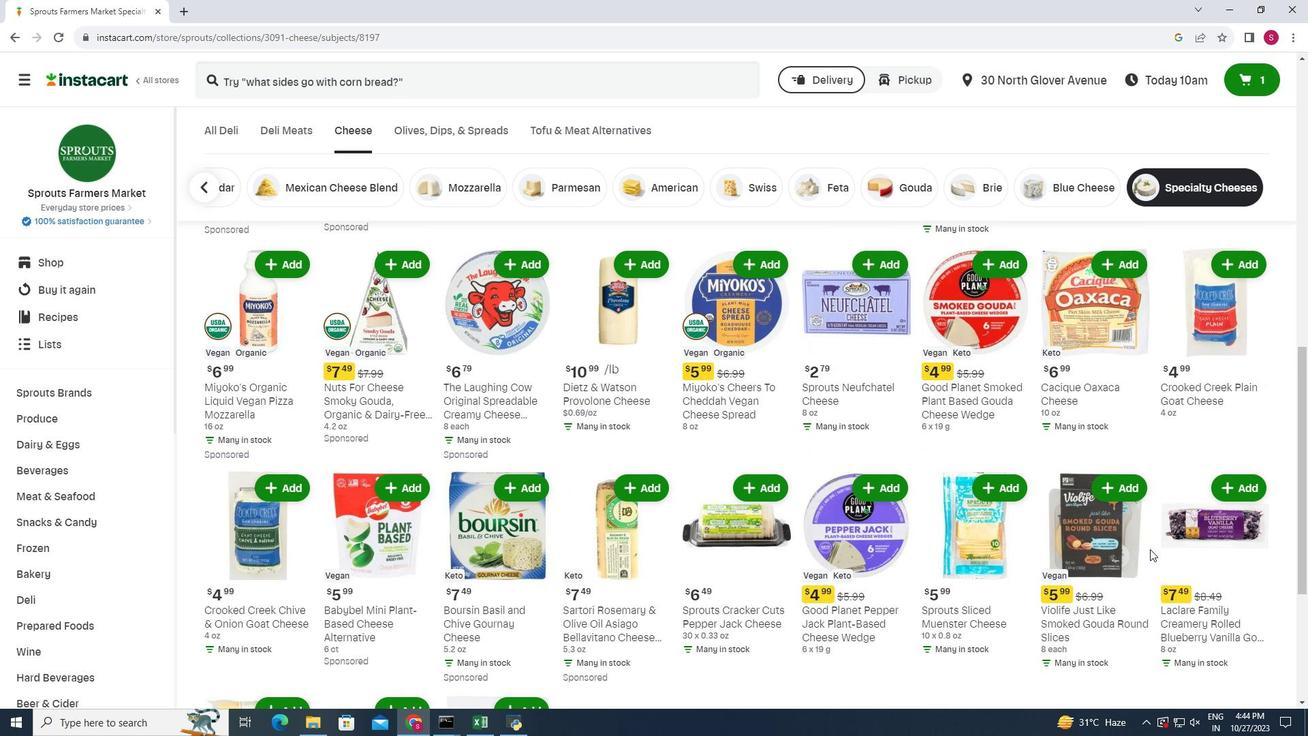 
Action: Mouse scrolled (1150, 548) with delta (0, 0)
Screenshot: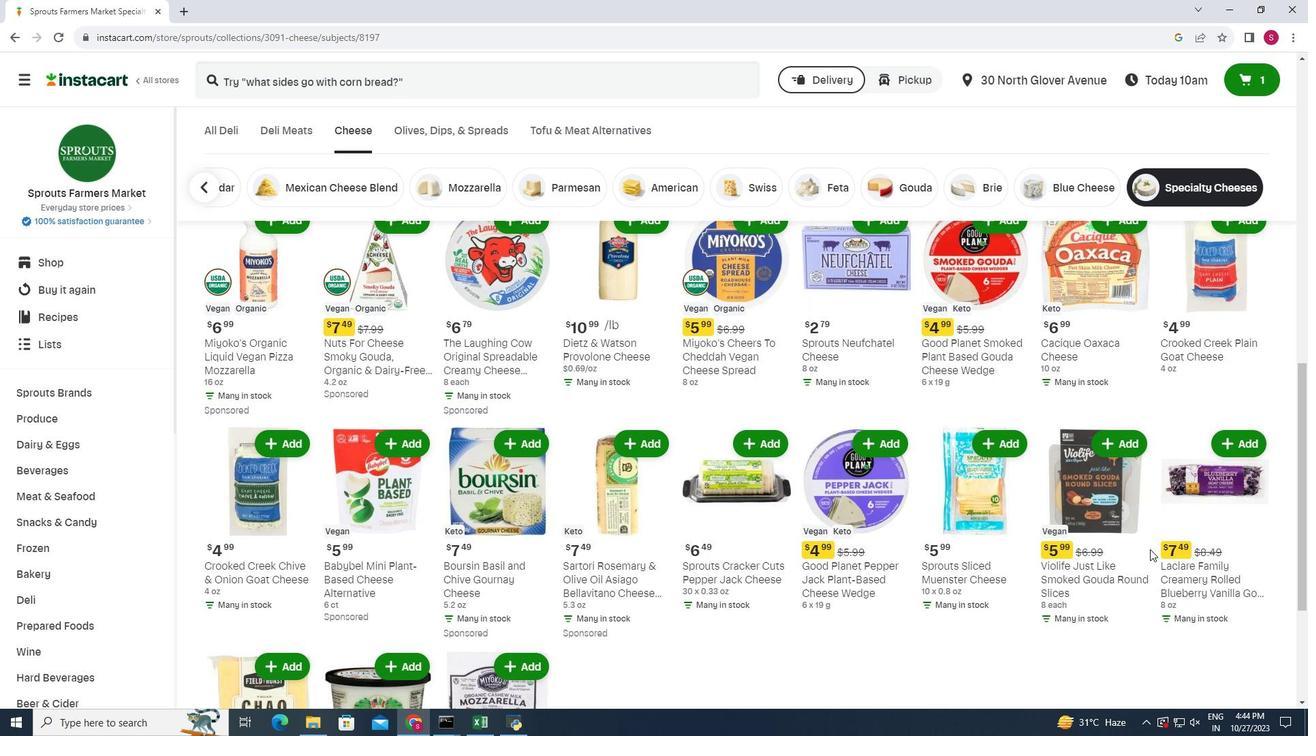 
Action: Mouse scrolled (1150, 548) with delta (0, 0)
Screenshot: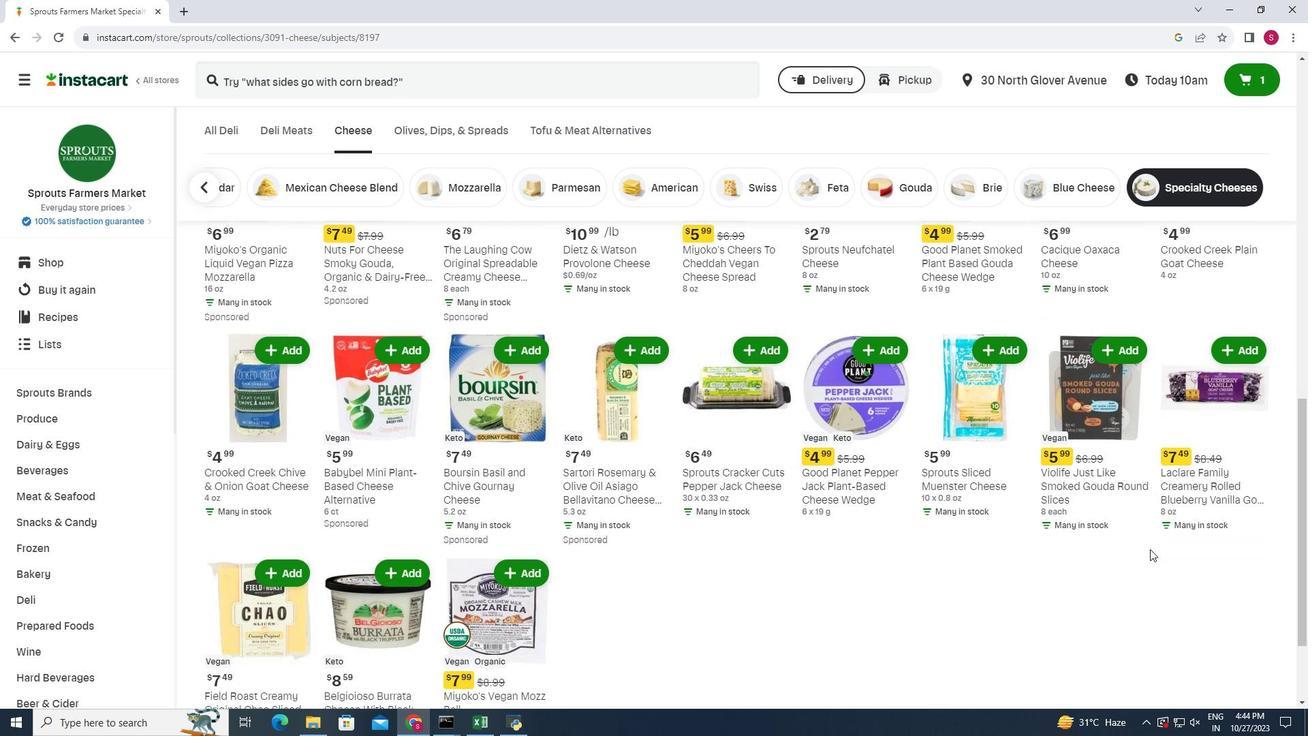 
Action: Mouse moved to (762, 595)
Screenshot: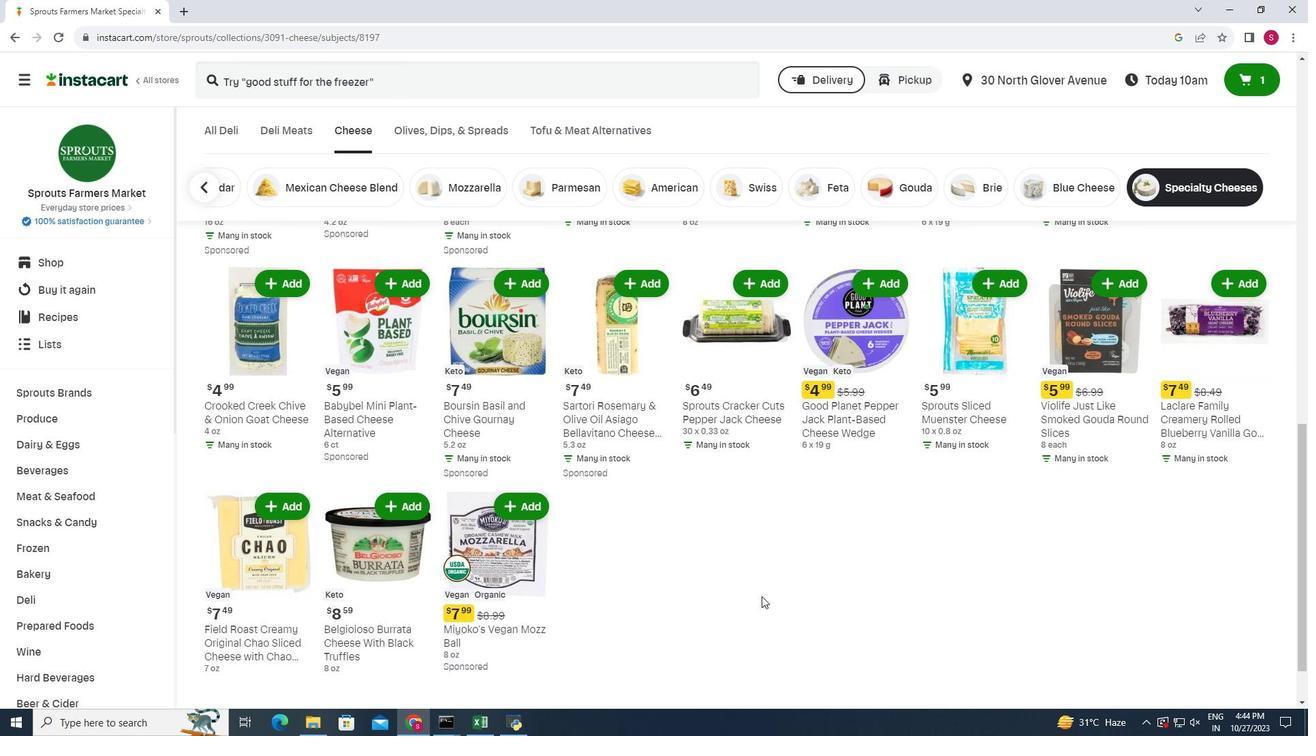 
Action: Mouse scrolled (762, 594) with delta (0, 0)
Screenshot: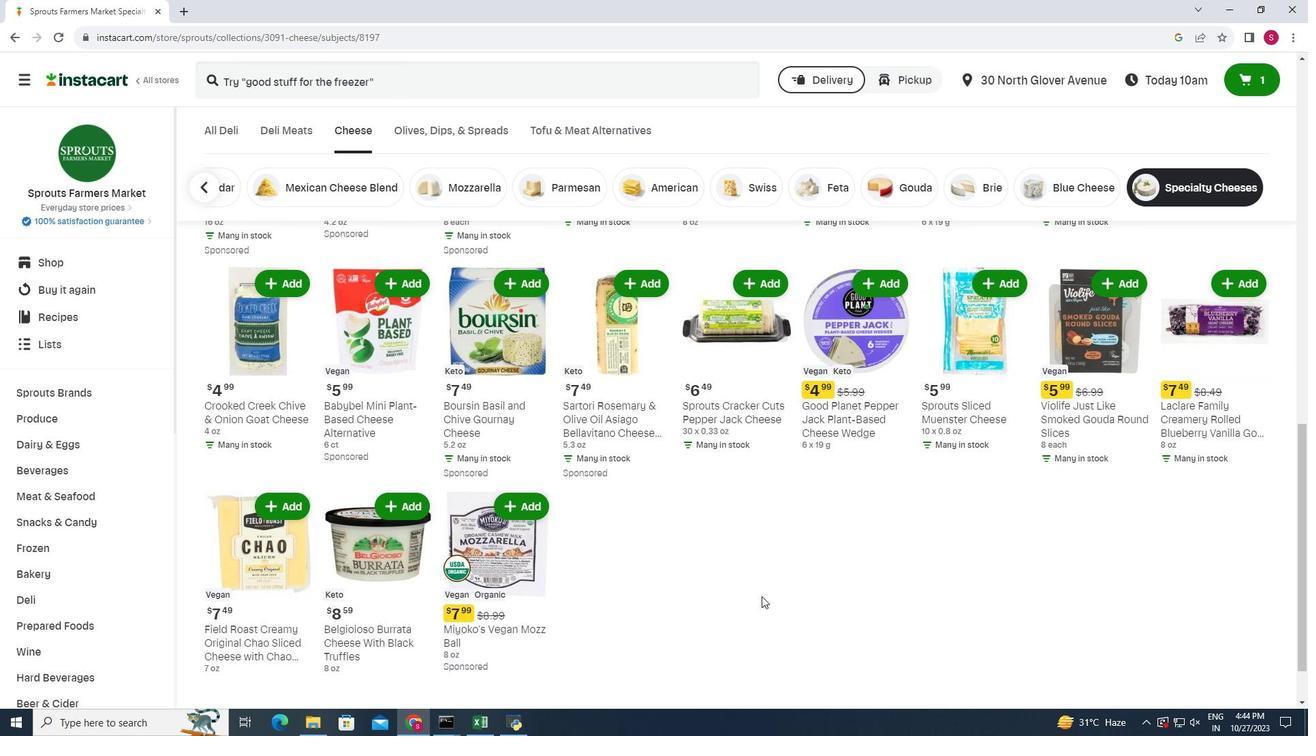 
Action: Mouse moved to (295, 563)
Screenshot: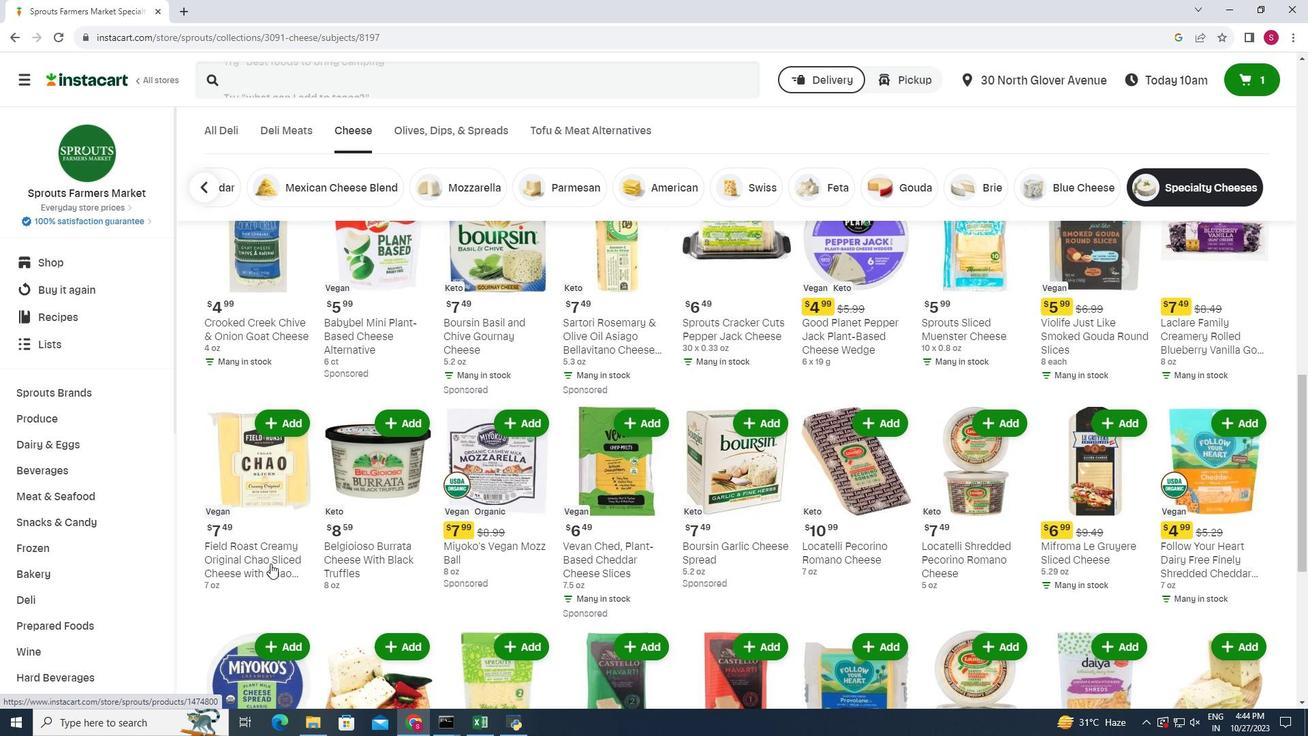 
Action: Mouse scrolled (295, 563) with delta (0, 0)
Screenshot: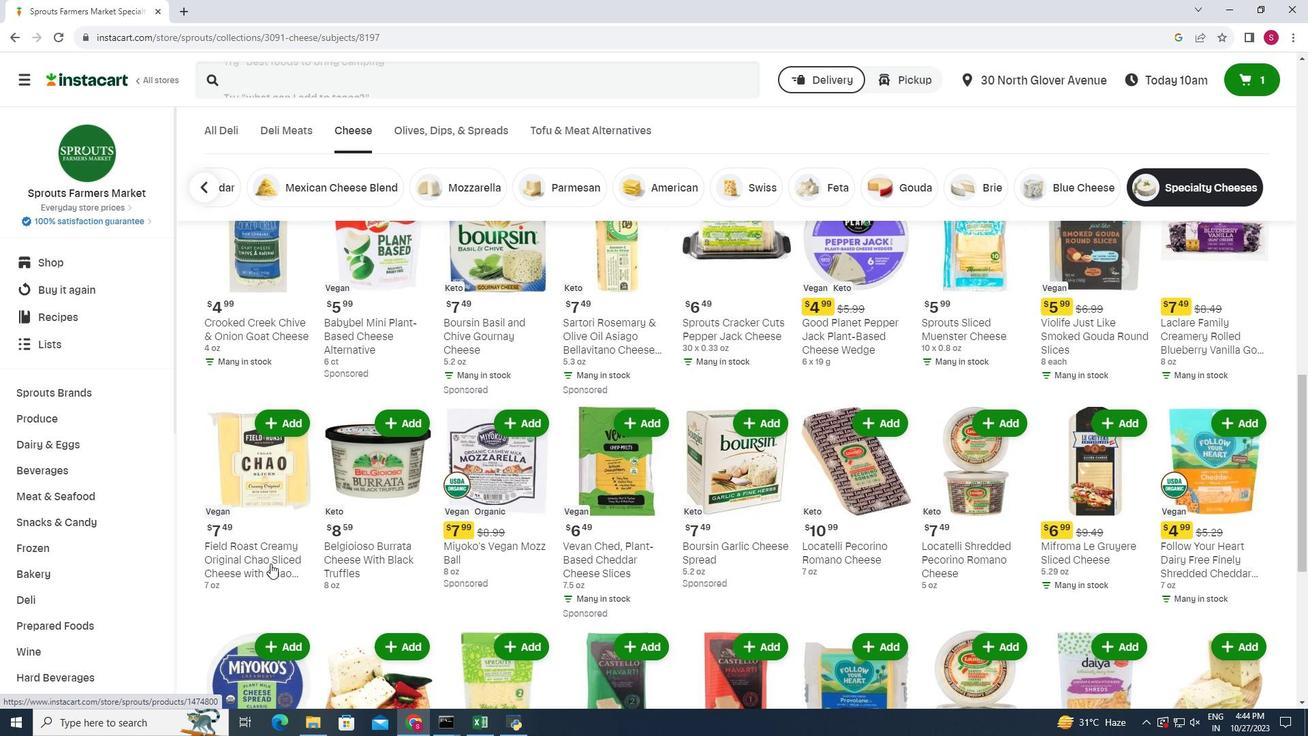 
Action: Mouse moved to (261, 563)
Screenshot: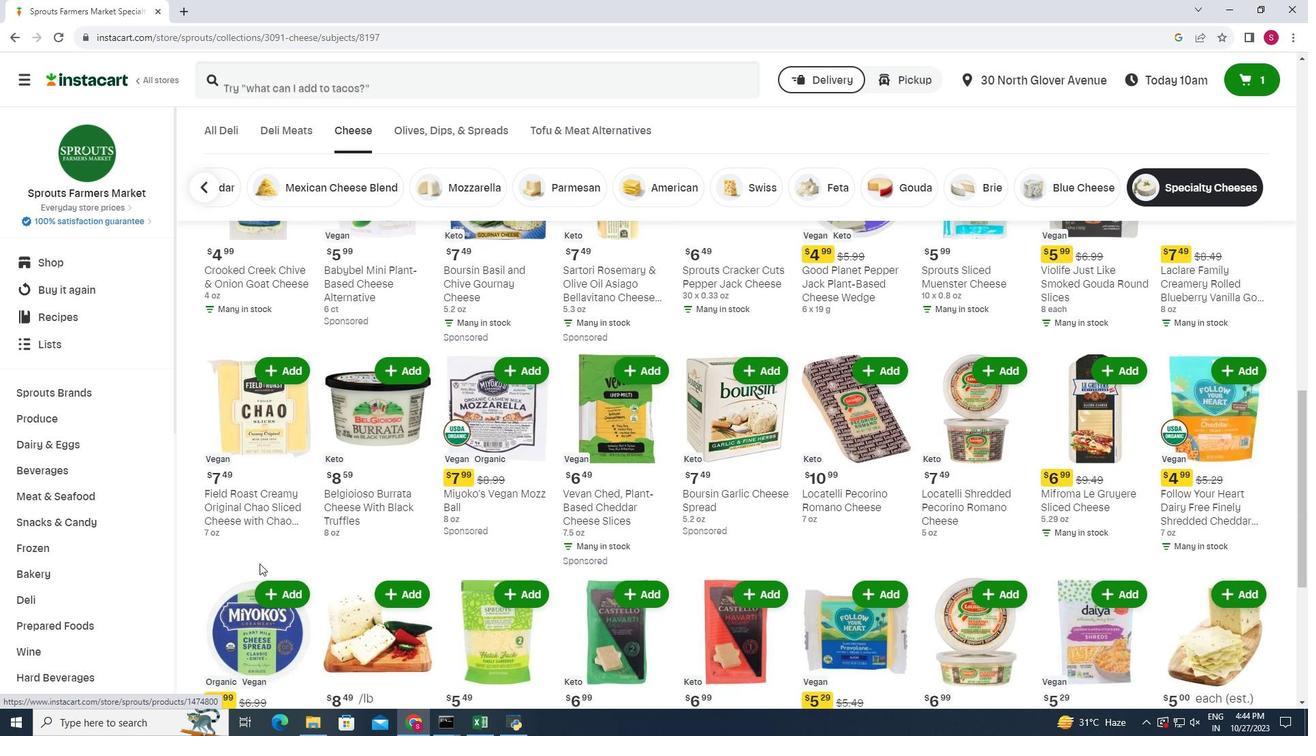 
Action: Mouse scrolled (261, 563) with delta (0, 0)
Screenshot: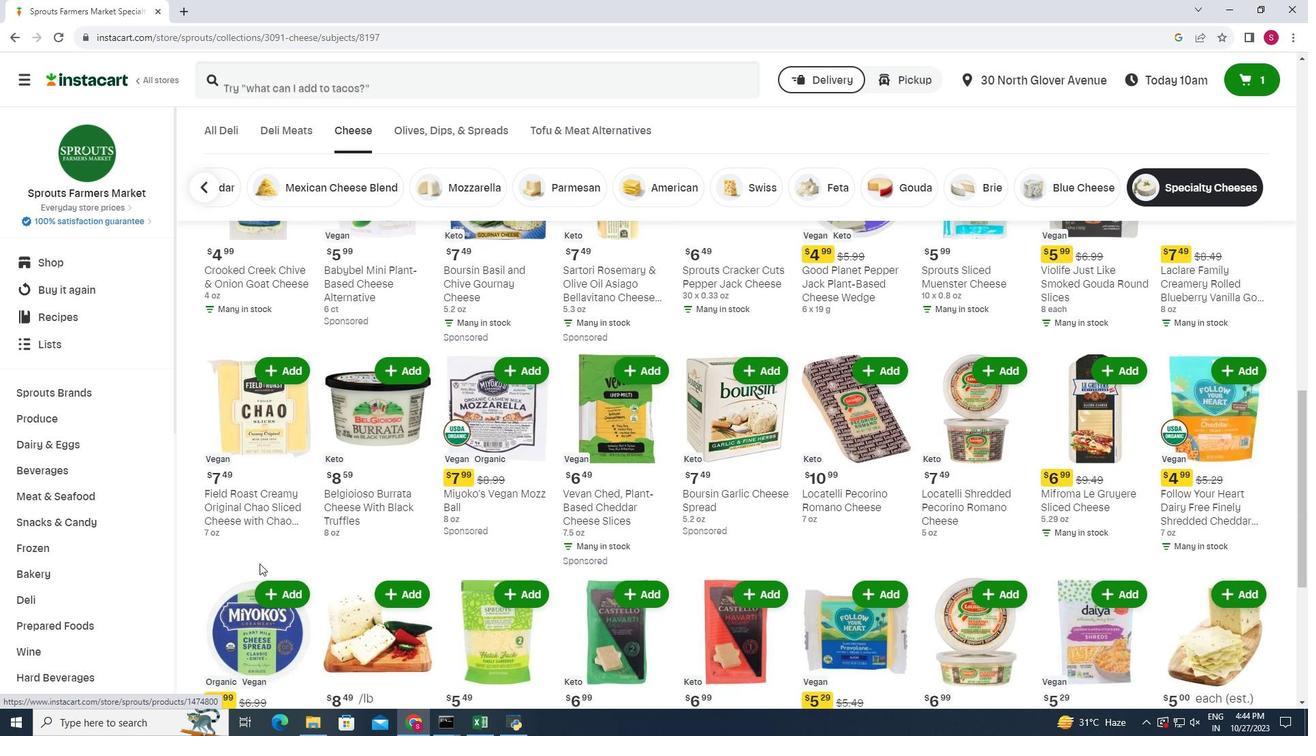 
Action: Mouse moved to (257, 563)
Screenshot: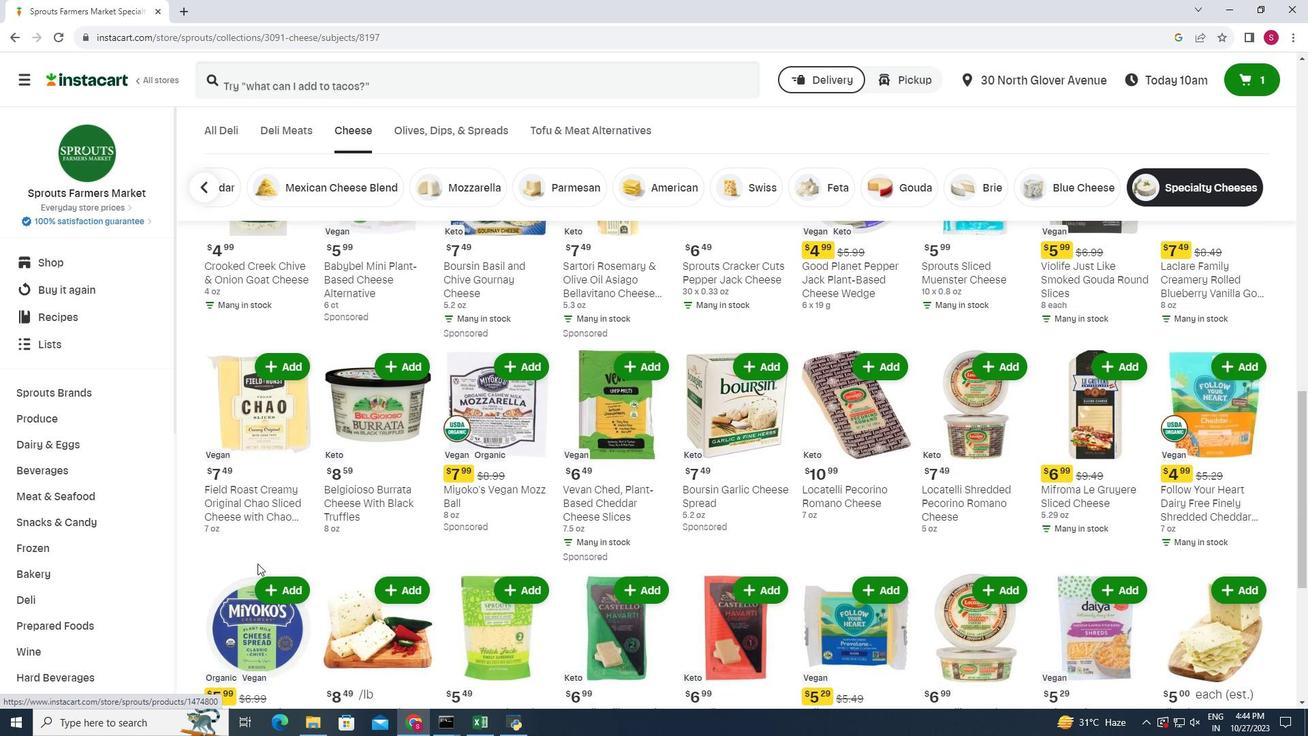 
Action: Mouse scrolled (257, 563) with delta (0, 0)
Screenshot: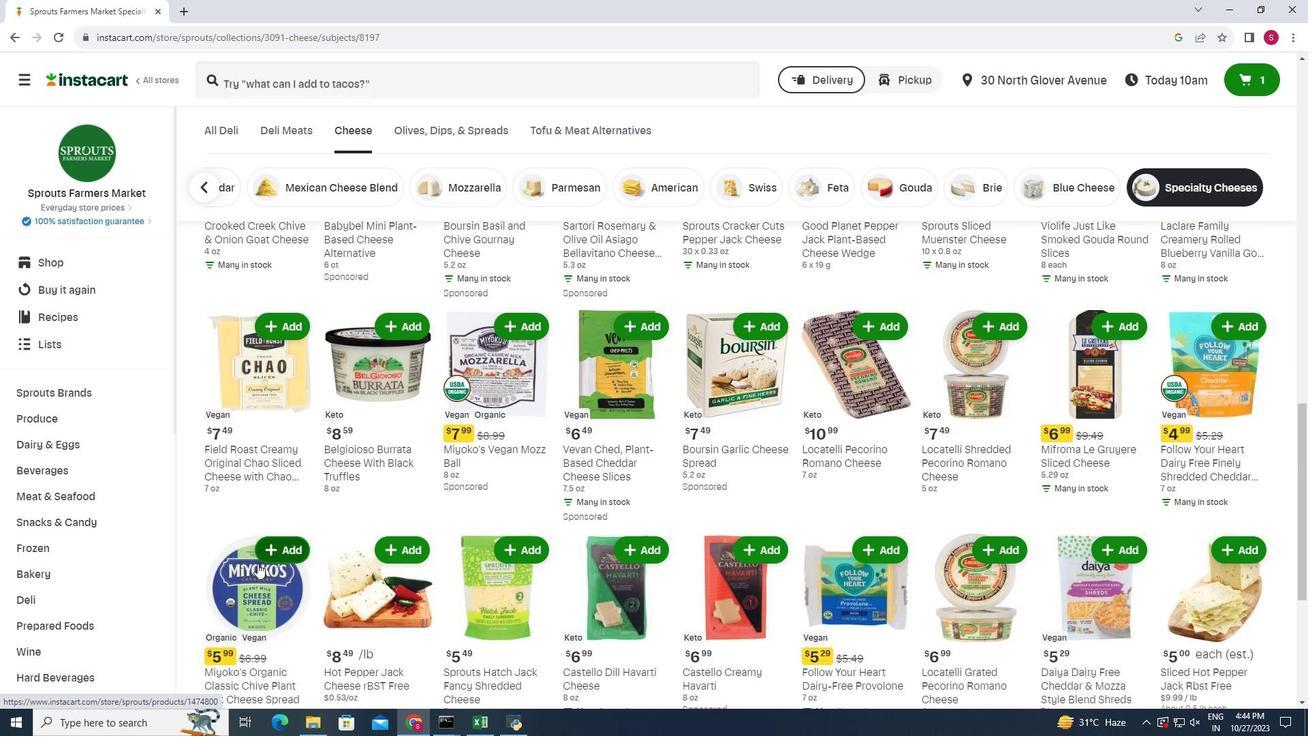 
Action: Mouse moved to (1173, 502)
Screenshot: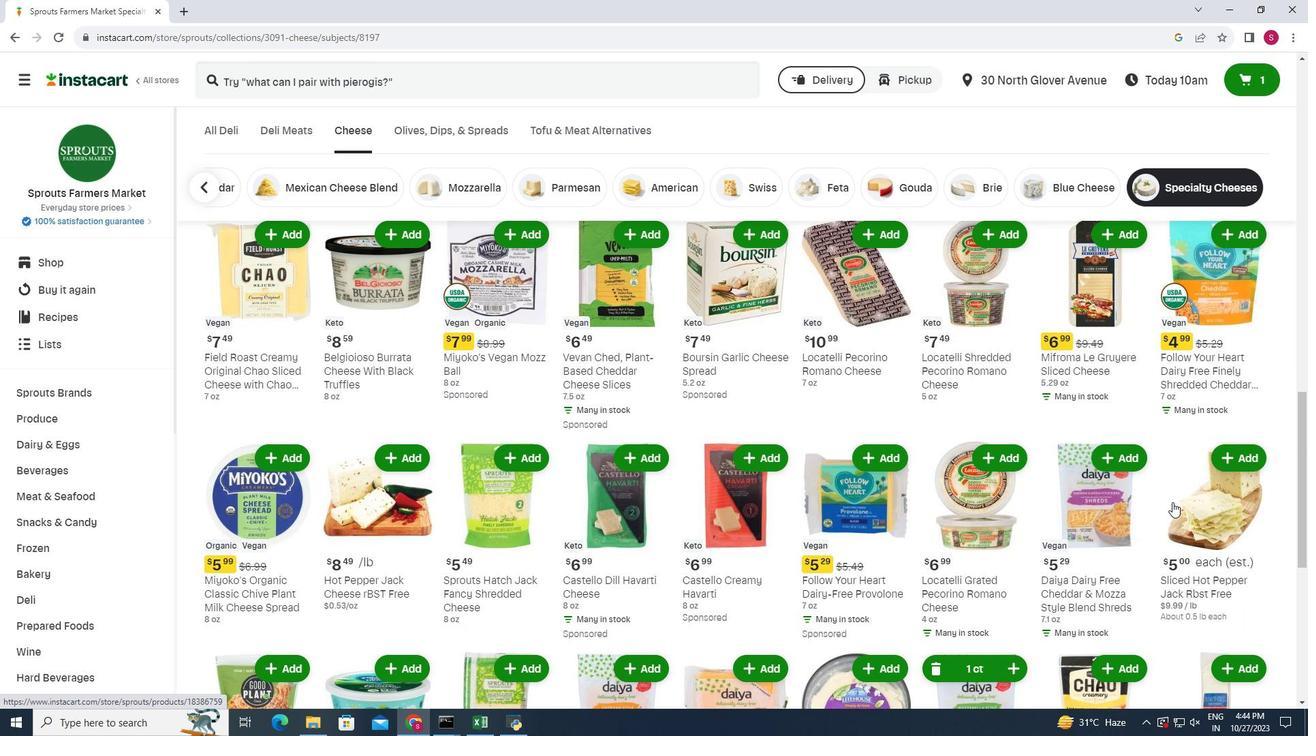 
Action: Mouse scrolled (1173, 501) with delta (0, 0)
Screenshot: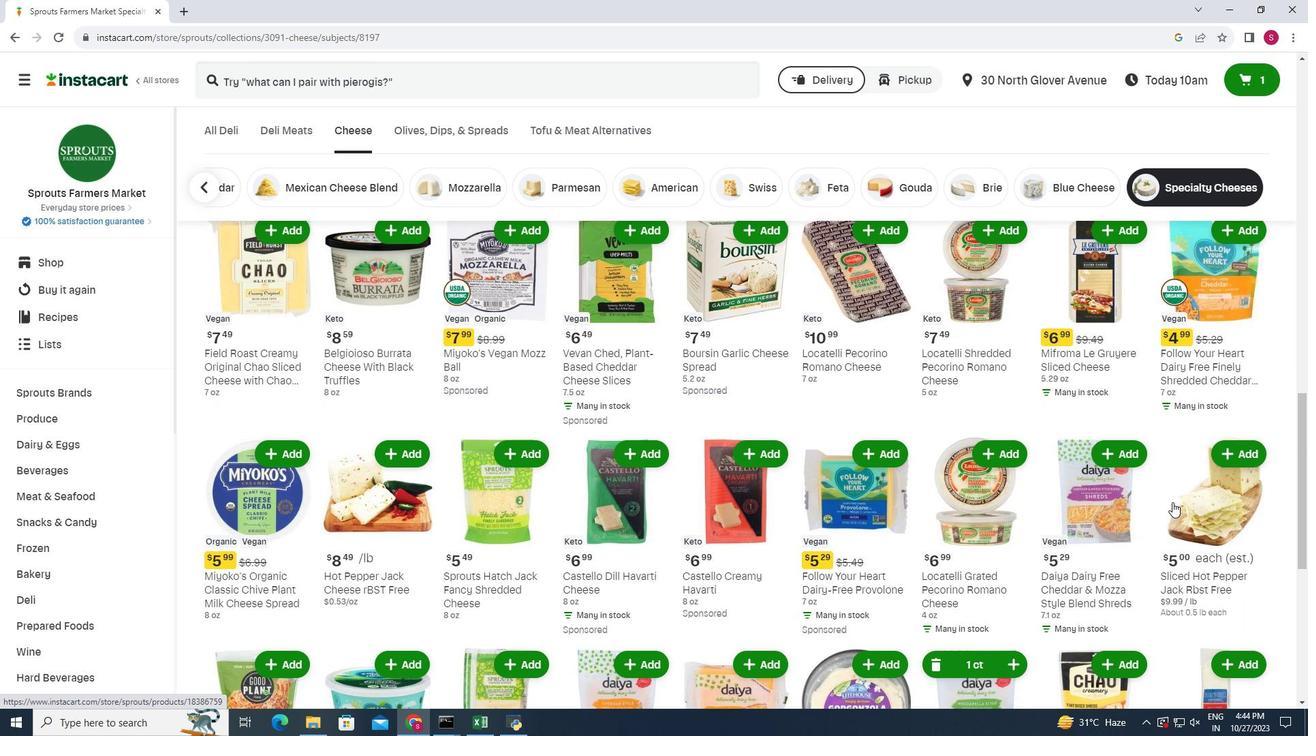 
Action: Mouse moved to (1173, 502)
Screenshot: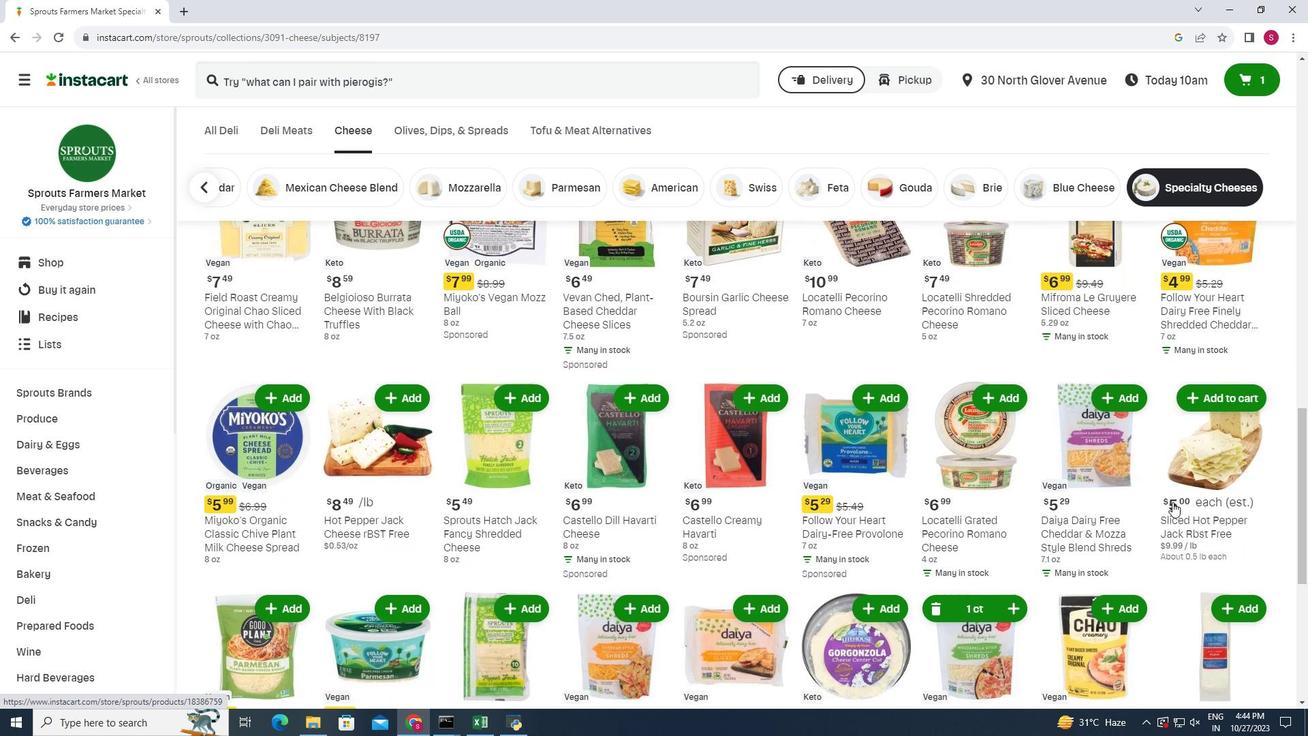 
Action: Mouse scrolled (1173, 501) with delta (0, 0)
Screenshot: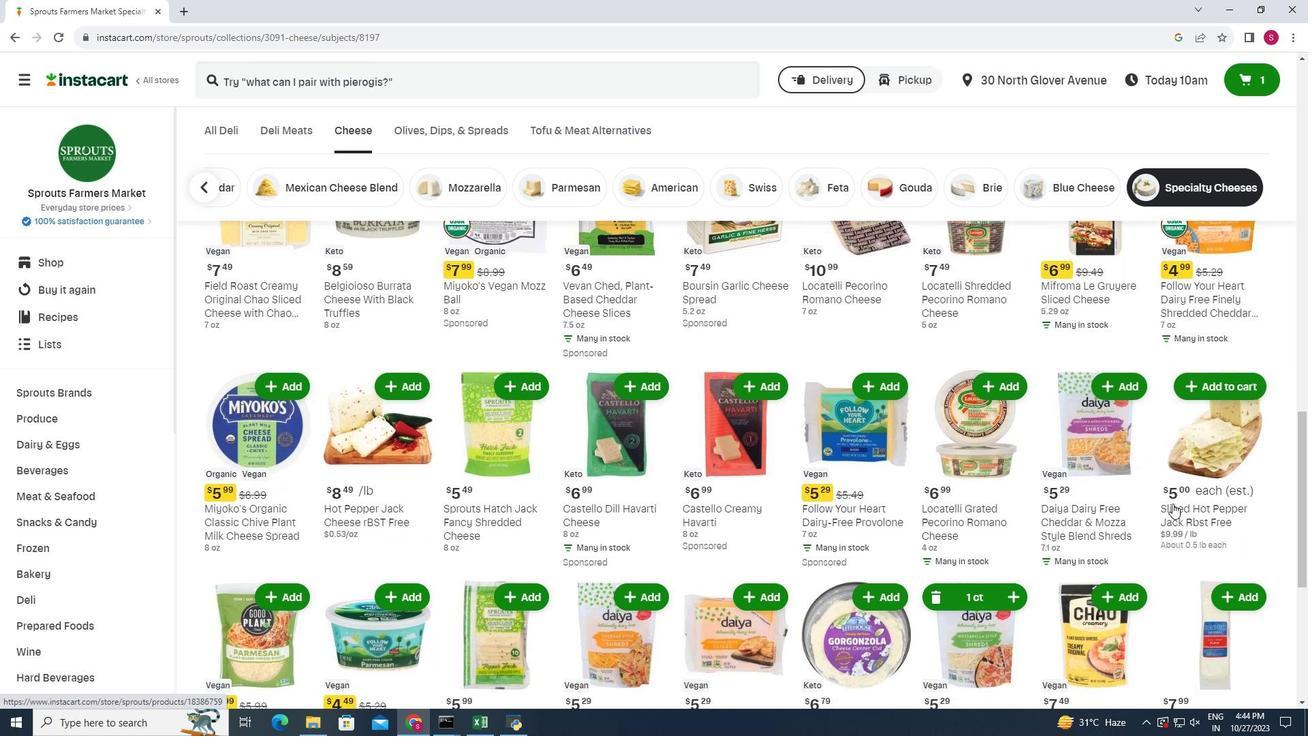 
Action: Mouse moved to (1173, 503)
Screenshot: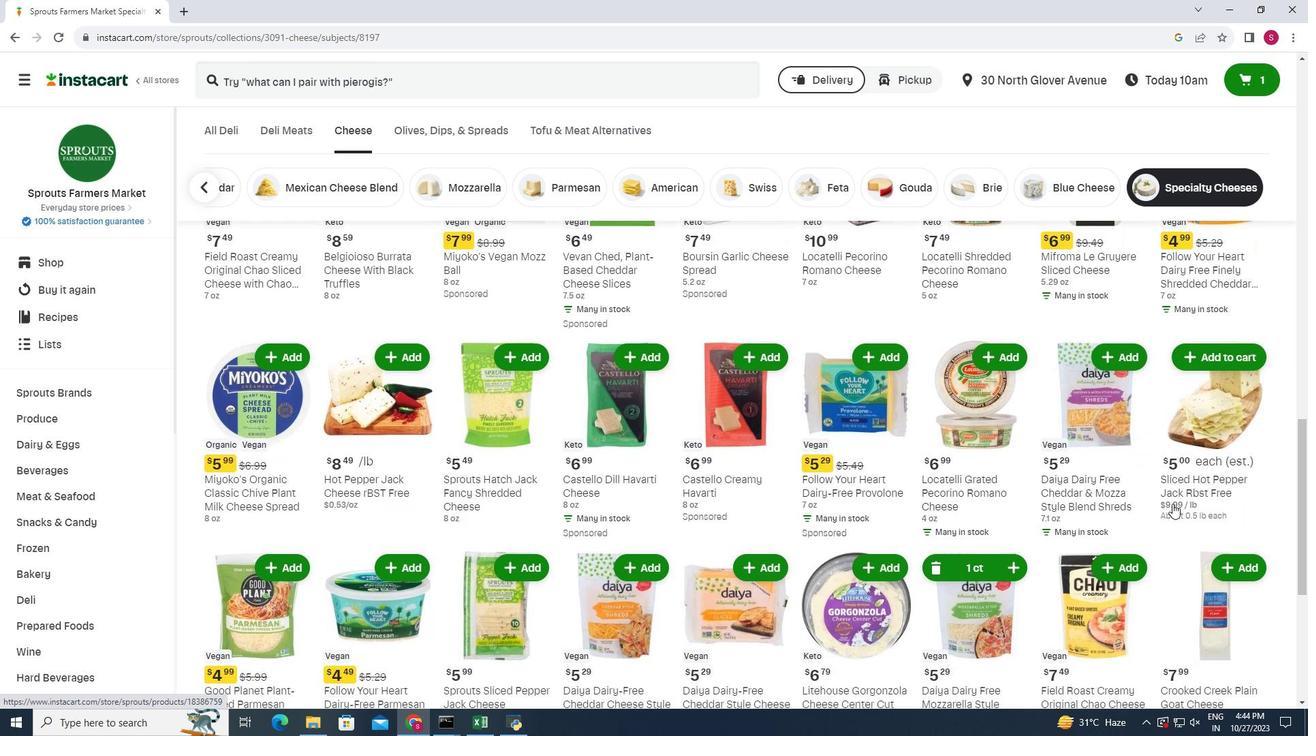 
Action: Mouse scrolled (1173, 503) with delta (0, 0)
Screenshot: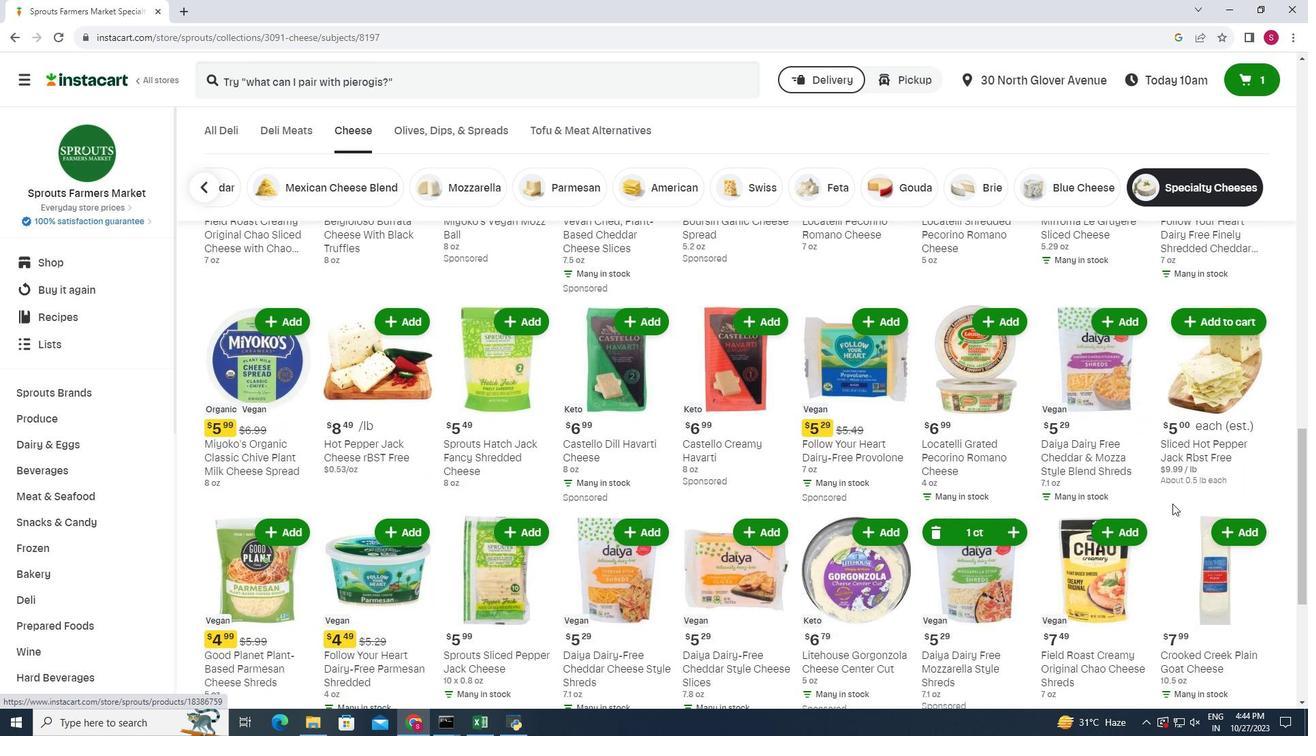 
Action: Mouse moved to (258, 551)
Screenshot: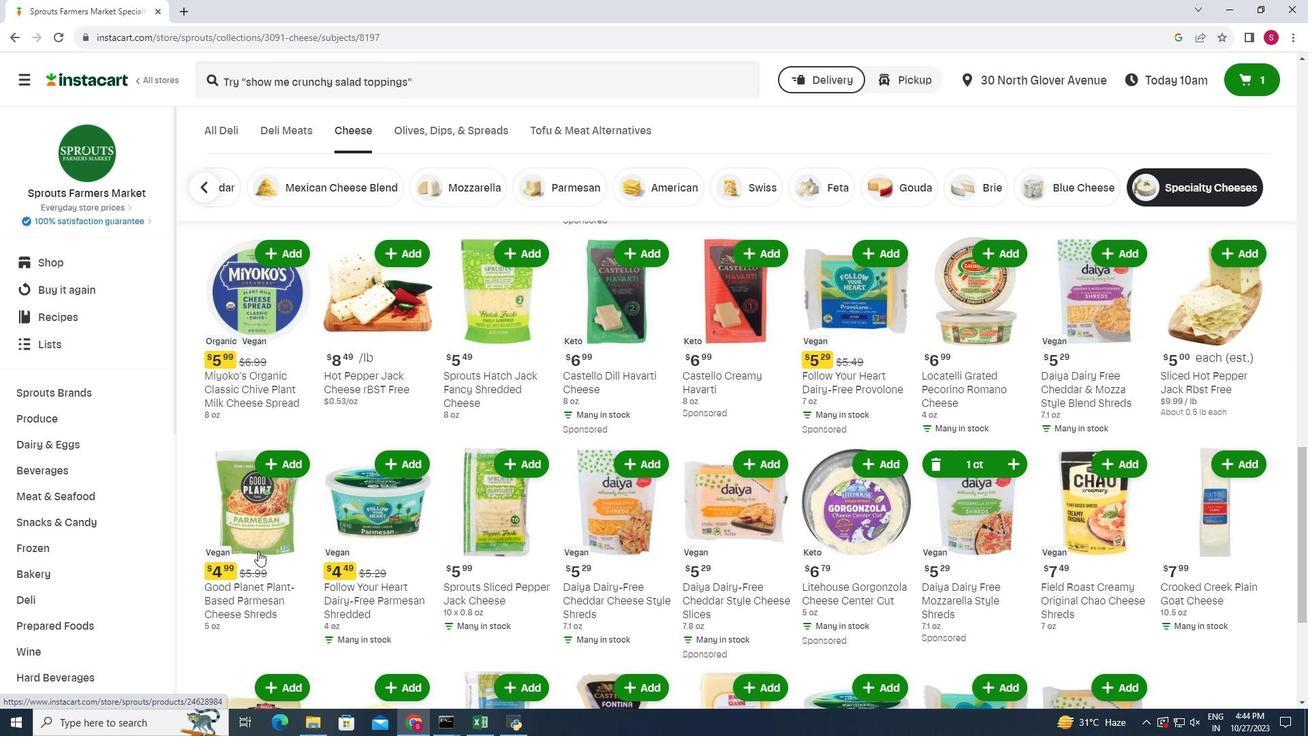 
Action: Mouse scrolled (258, 550) with delta (0, 0)
Screenshot: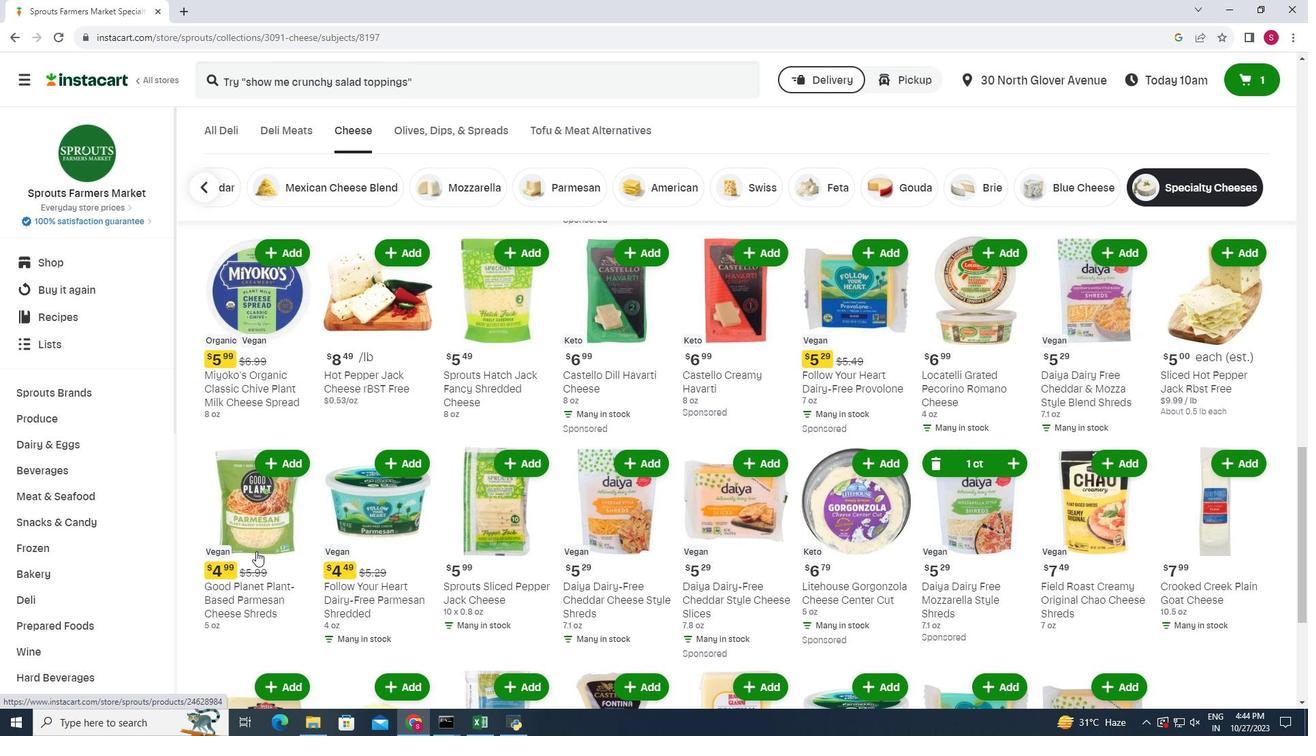 
Action: Mouse moved to (256, 551)
Screenshot: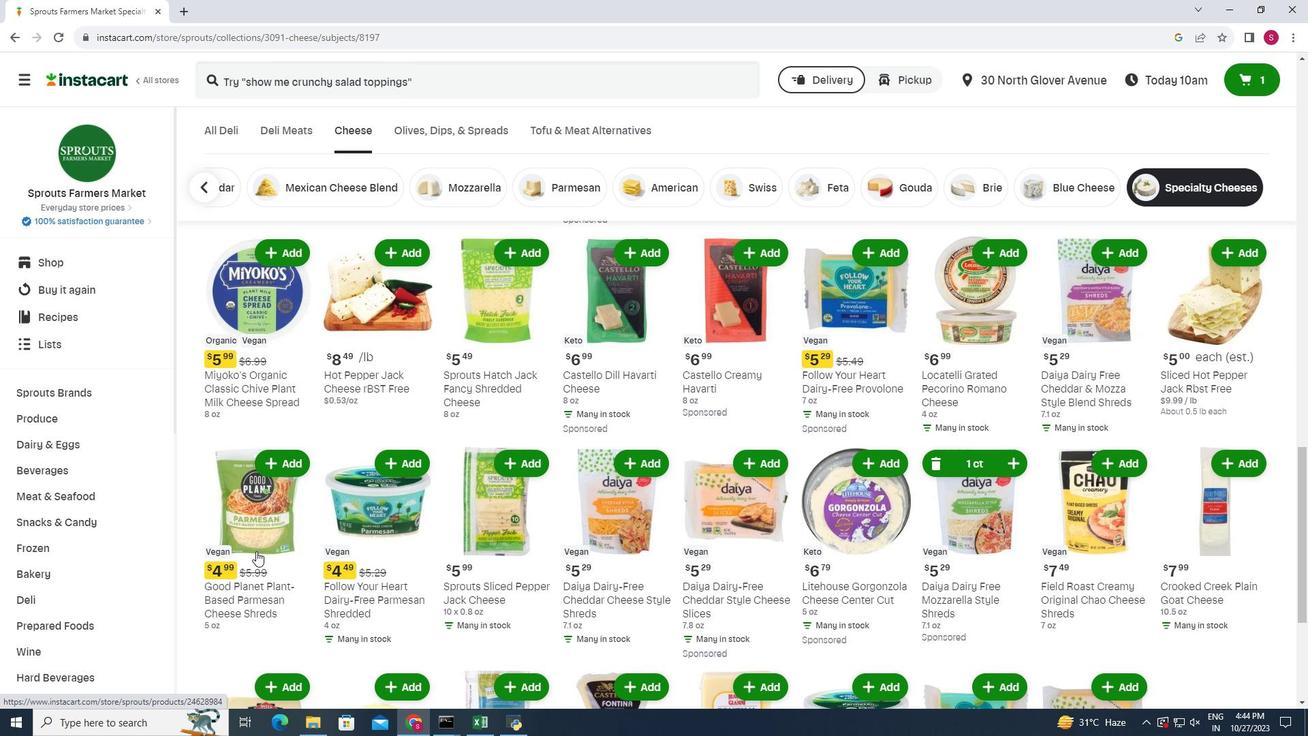 
Action: Mouse scrolled (256, 550) with delta (0, 0)
Screenshot: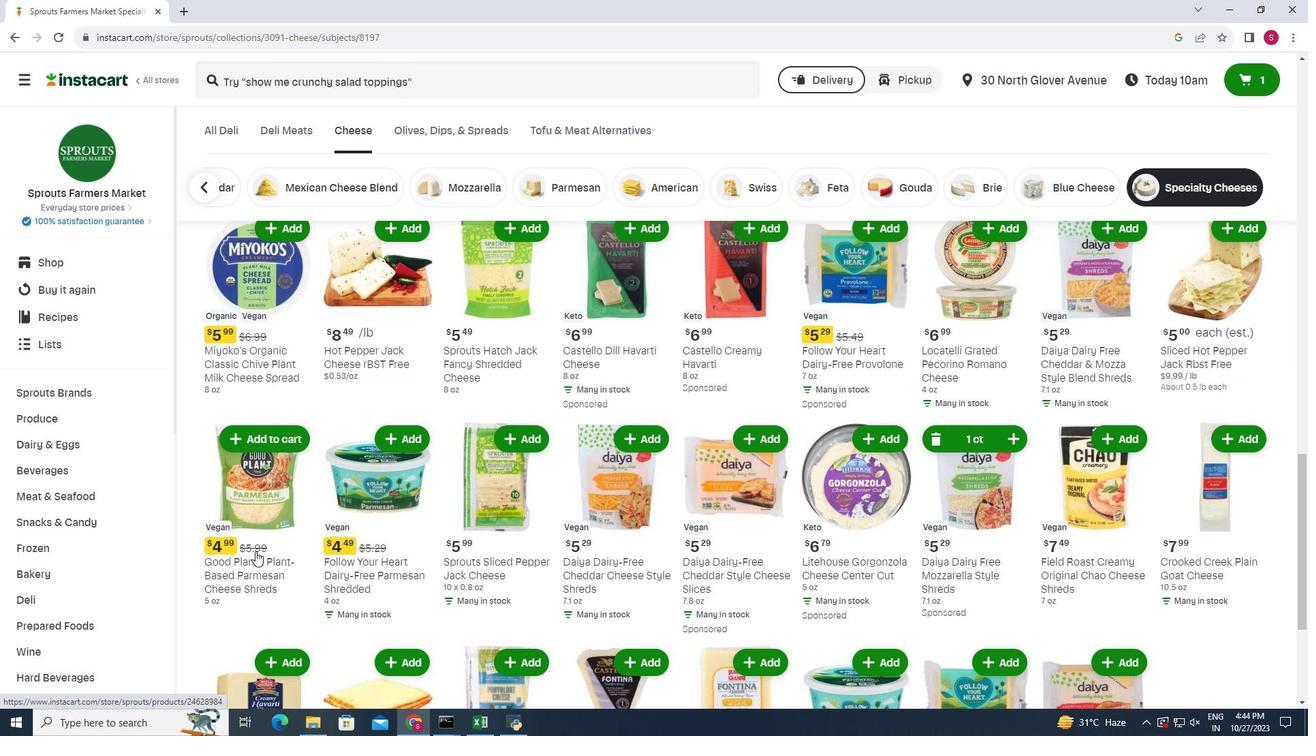 
Action: Mouse moved to (255, 551)
Screenshot: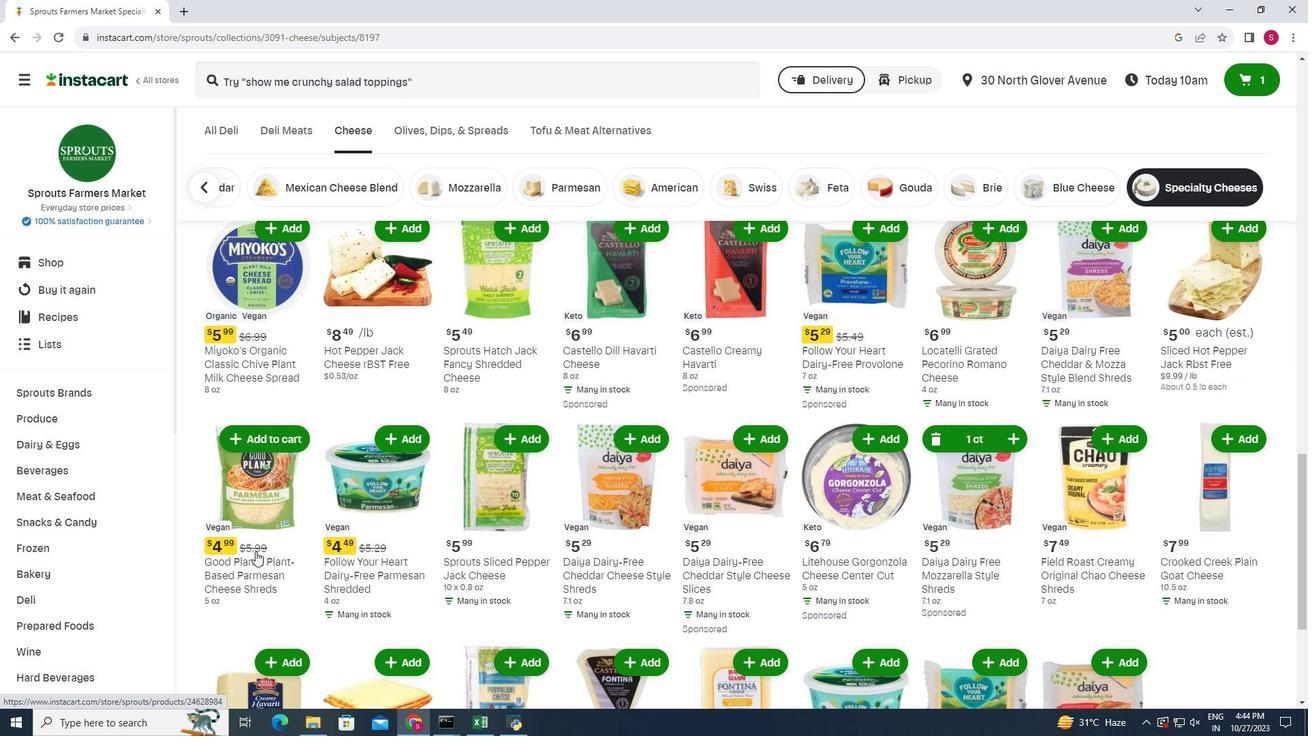 
Action: Mouse scrolled (255, 550) with delta (0, 0)
Screenshot: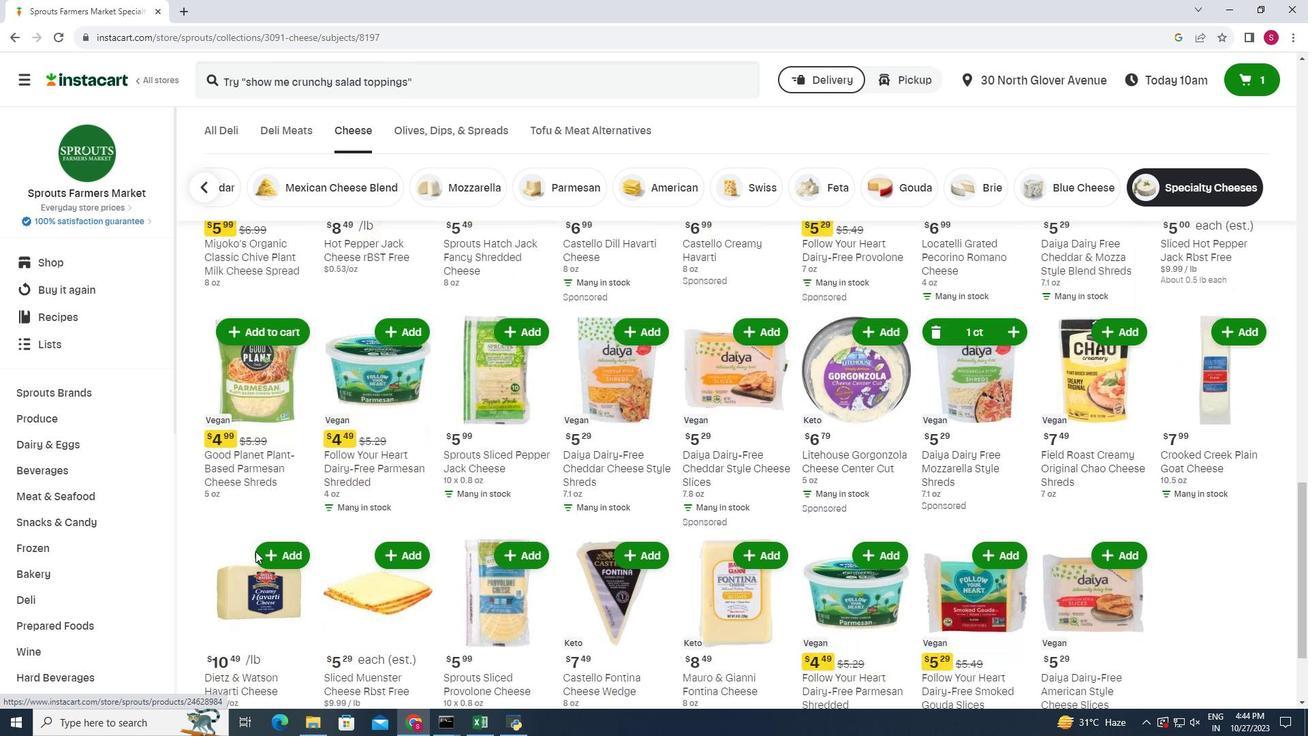 
Action: Mouse moved to (280, 484)
Screenshot: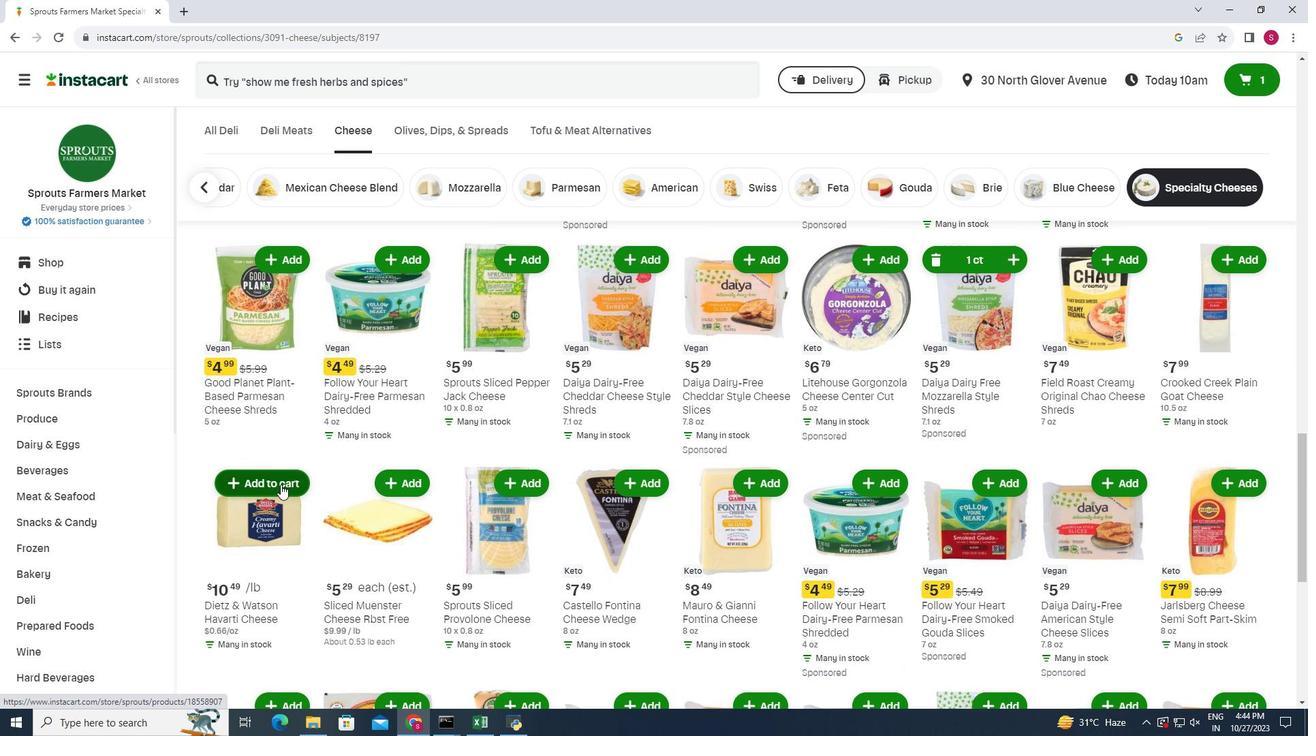 
Action: Mouse pressed left at (280, 484)
Screenshot: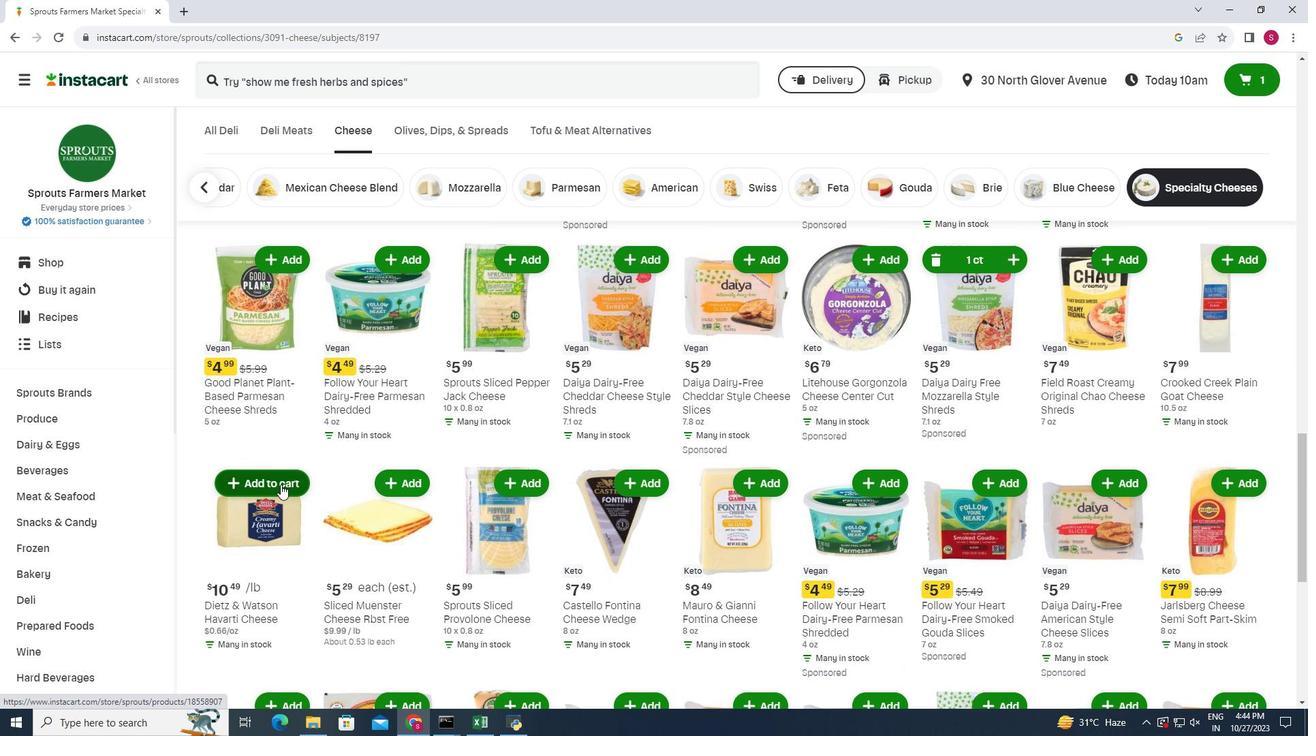 
Action: Mouse moved to (294, 445)
Screenshot: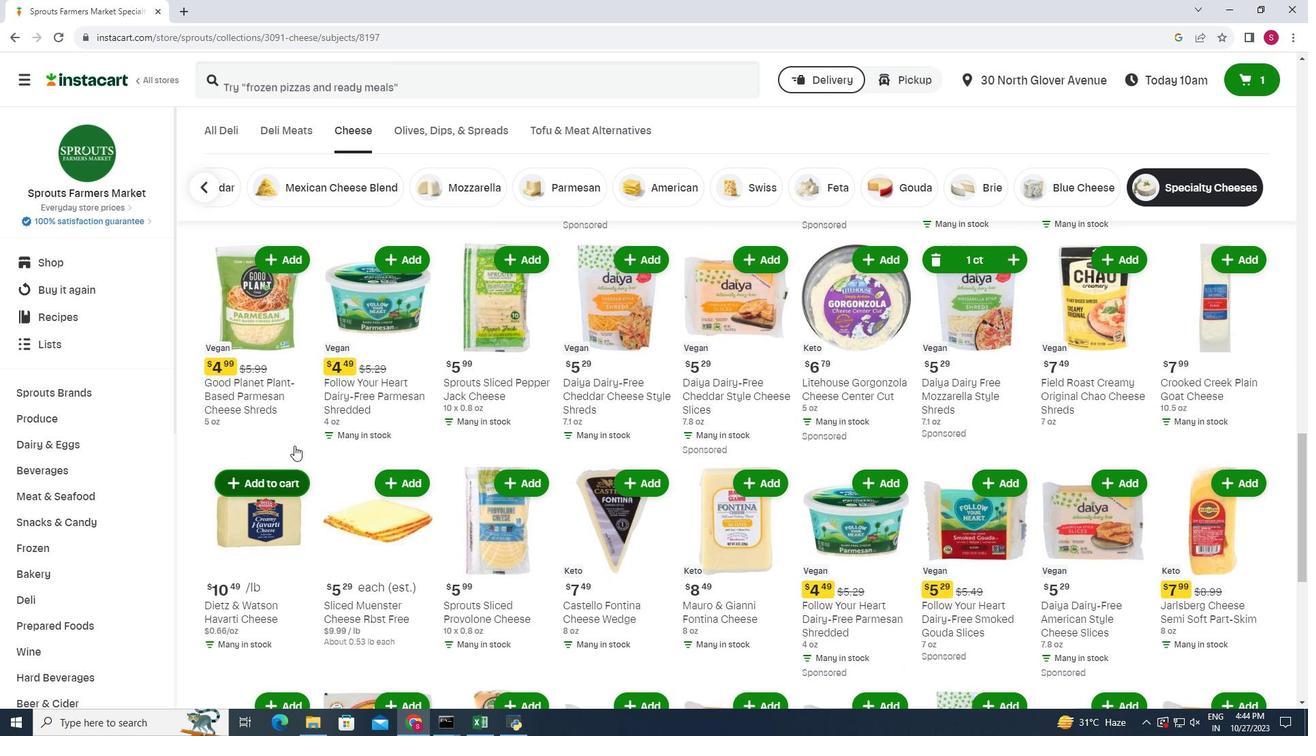 
